 Task: Look for space in Fondi, Italy from 2nd June, 2023 to 6th June, 2023 for 1 adult in price range Rs.10000 to Rs.13000. Place can be private room with 1  bedroom having 1 bed and 1 bathroom. Property type can be house, flat, guest house, hotel. Booking option can be shelf check-in. Required host language is English.
Action: Mouse moved to (432, 102)
Screenshot: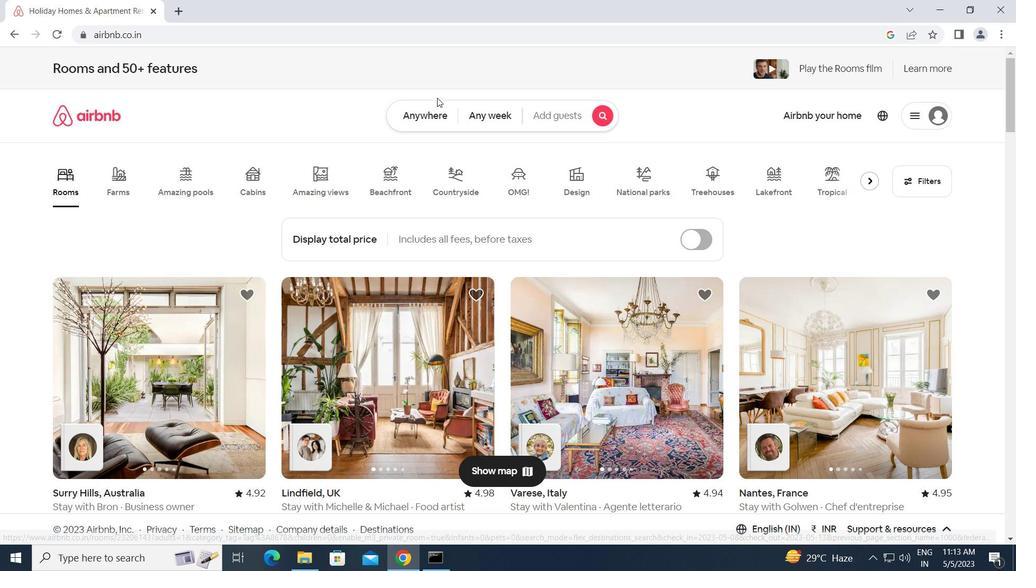 
Action: Mouse pressed left at (432, 102)
Screenshot: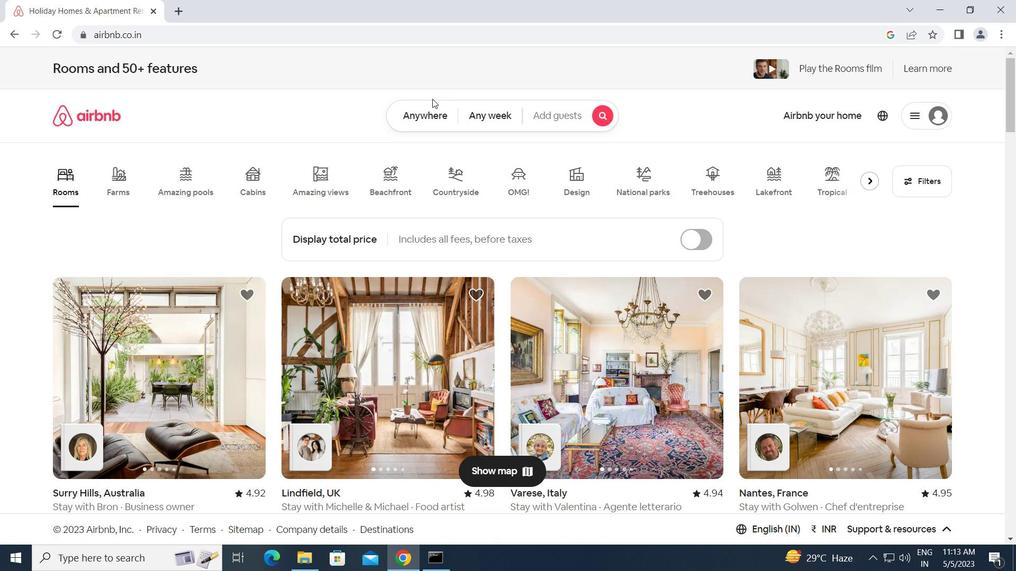 
Action: Mouse moved to (339, 158)
Screenshot: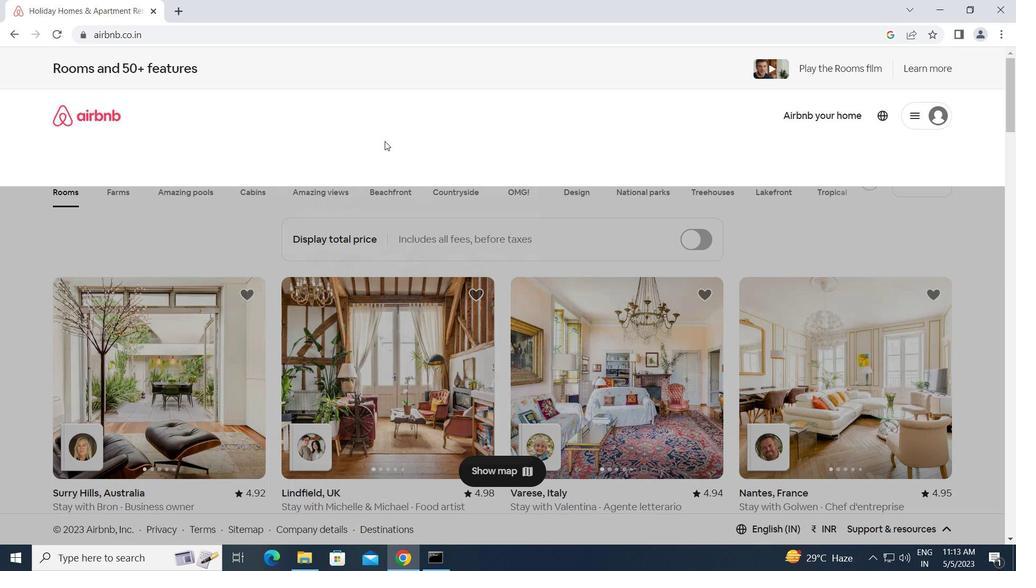 
Action: Mouse pressed left at (339, 158)
Screenshot: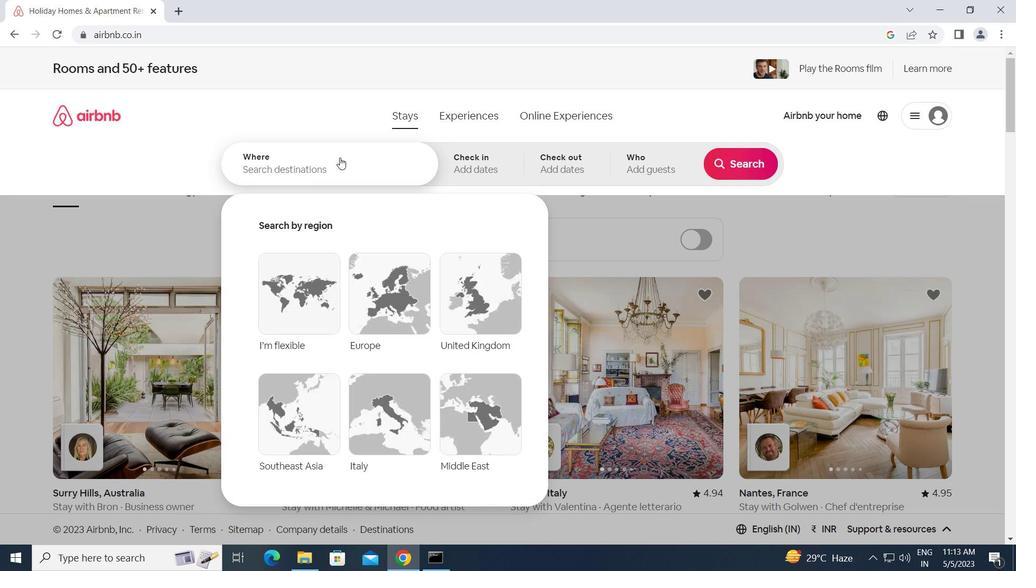 
Action: Key pressed f<Key.caps_lock>ondi,<Key.space><Key.caps_lock>i<Key.caps_lock>taly<Key.enter>
Screenshot: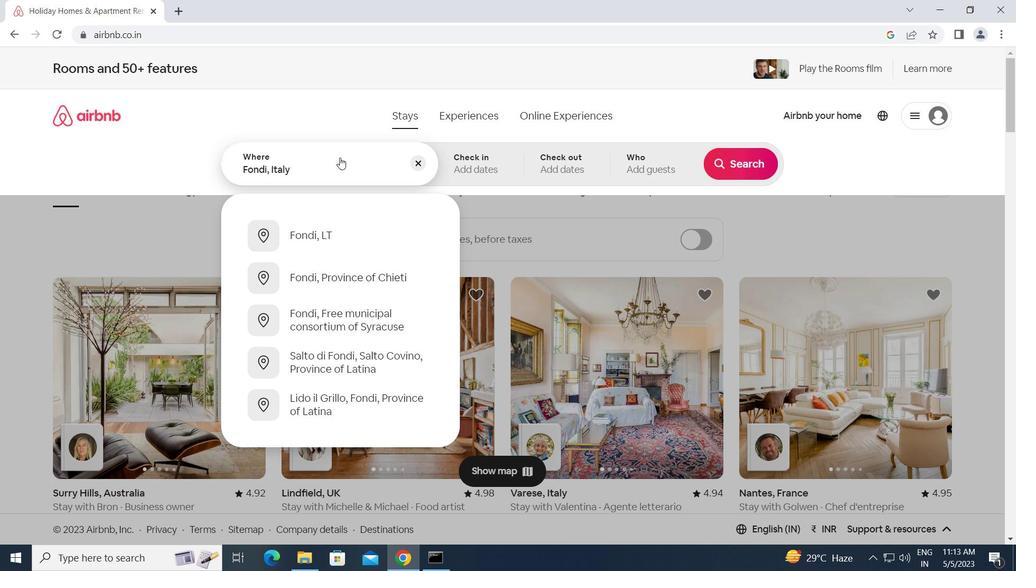 
Action: Mouse moved to (690, 326)
Screenshot: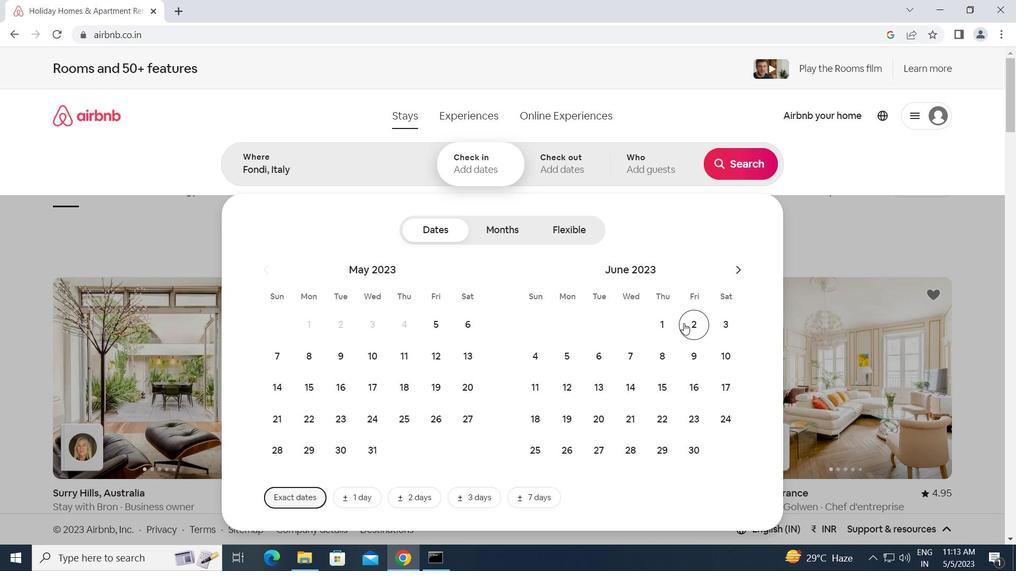 
Action: Mouse pressed left at (690, 326)
Screenshot: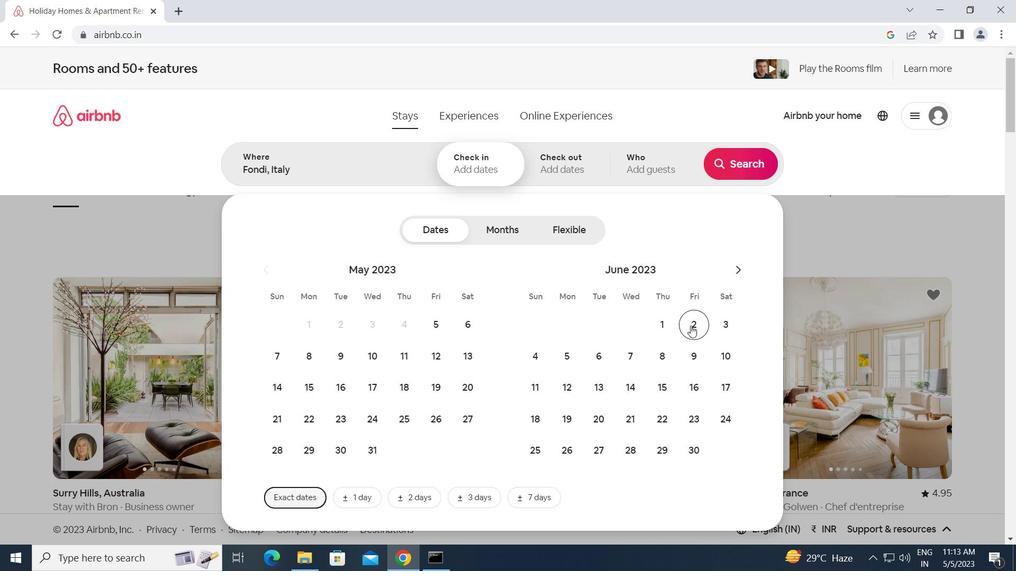 
Action: Mouse moved to (598, 358)
Screenshot: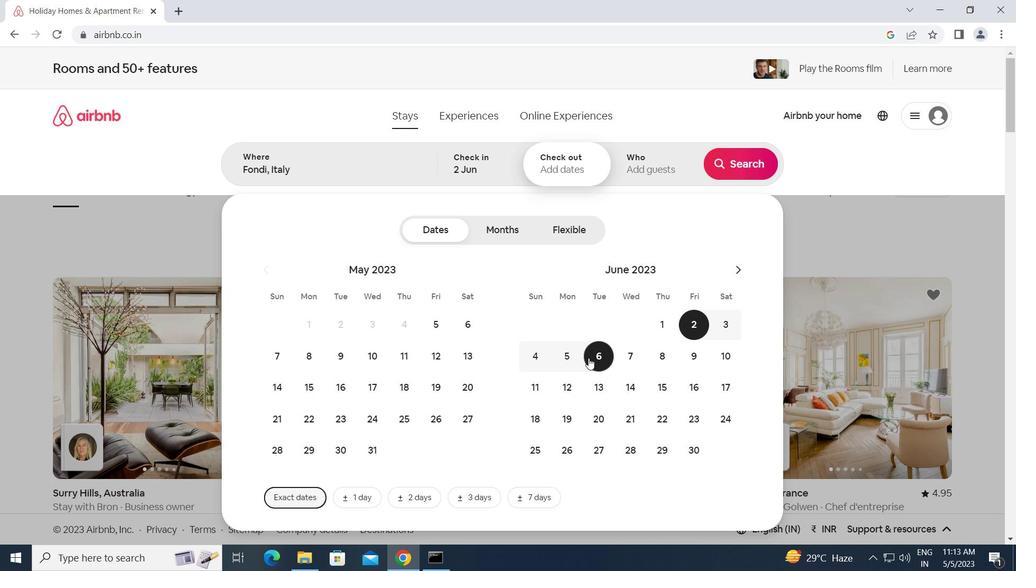 
Action: Mouse pressed left at (598, 358)
Screenshot: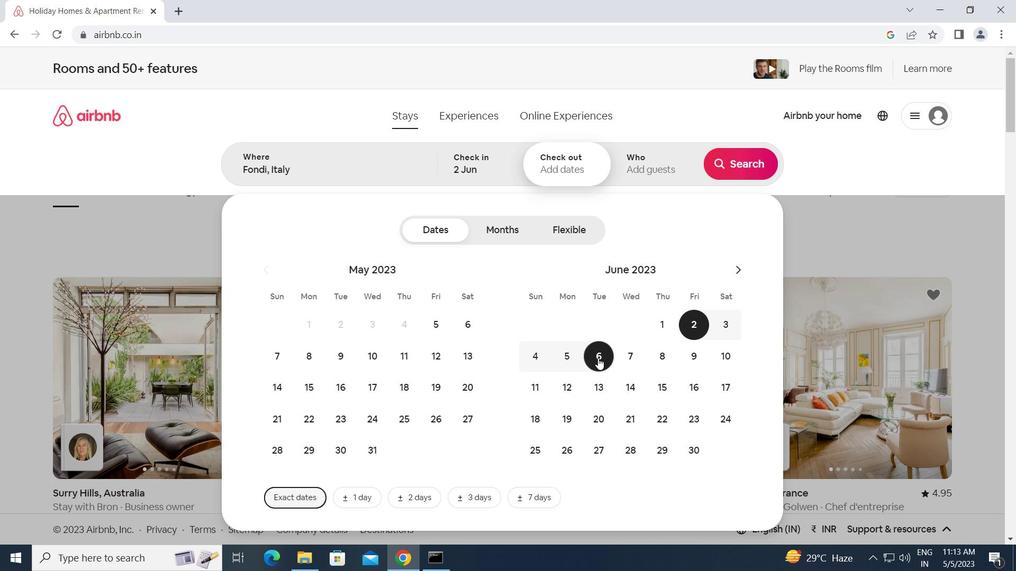 
Action: Mouse moved to (658, 162)
Screenshot: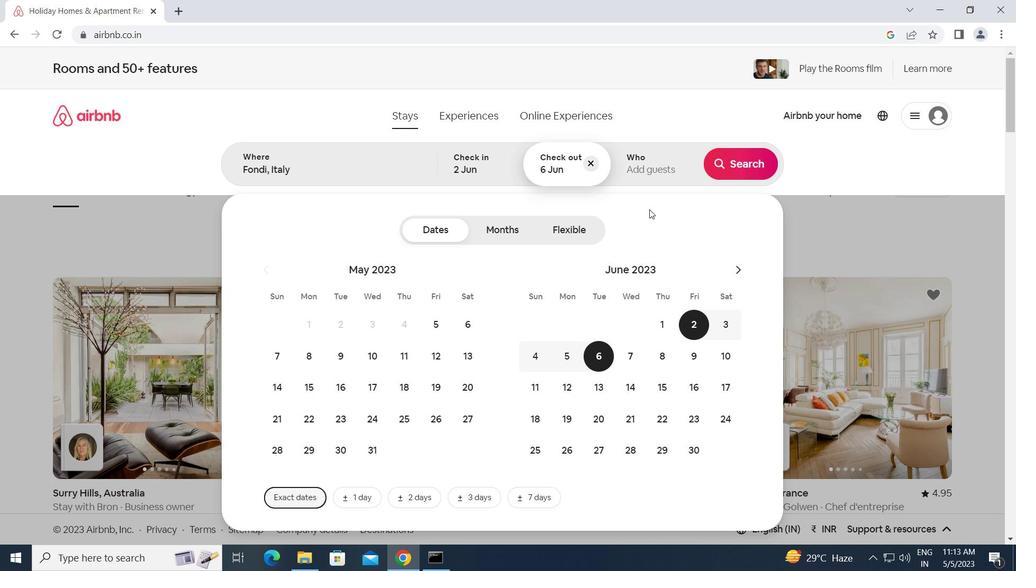 
Action: Mouse pressed left at (658, 162)
Screenshot: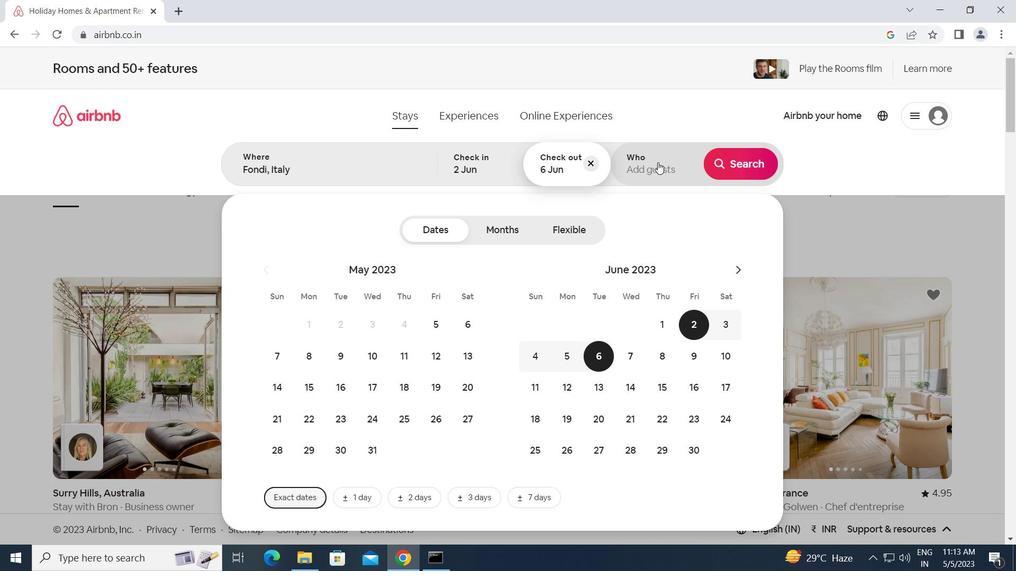 
Action: Mouse moved to (748, 237)
Screenshot: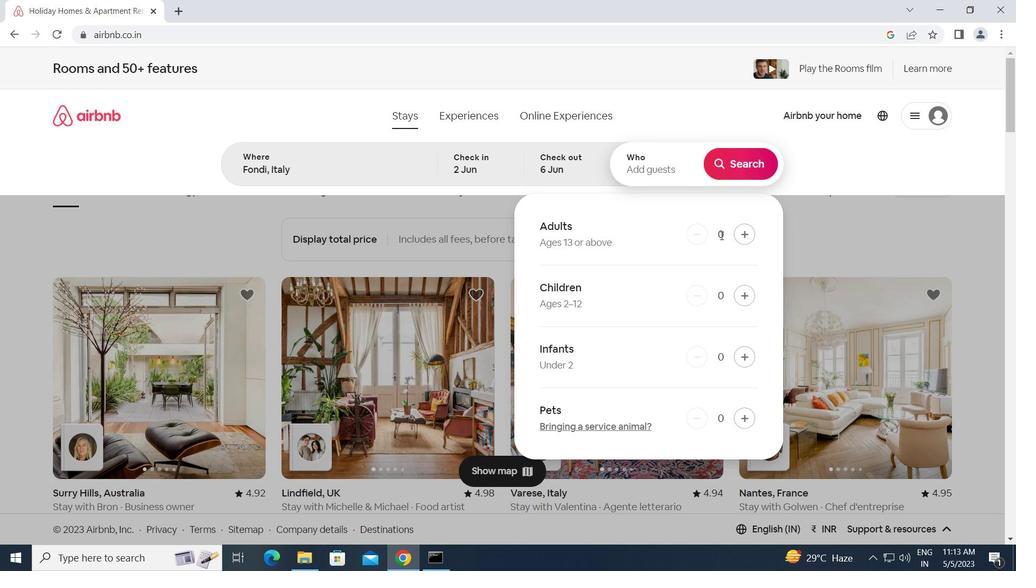 
Action: Mouse pressed left at (748, 237)
Screenshot: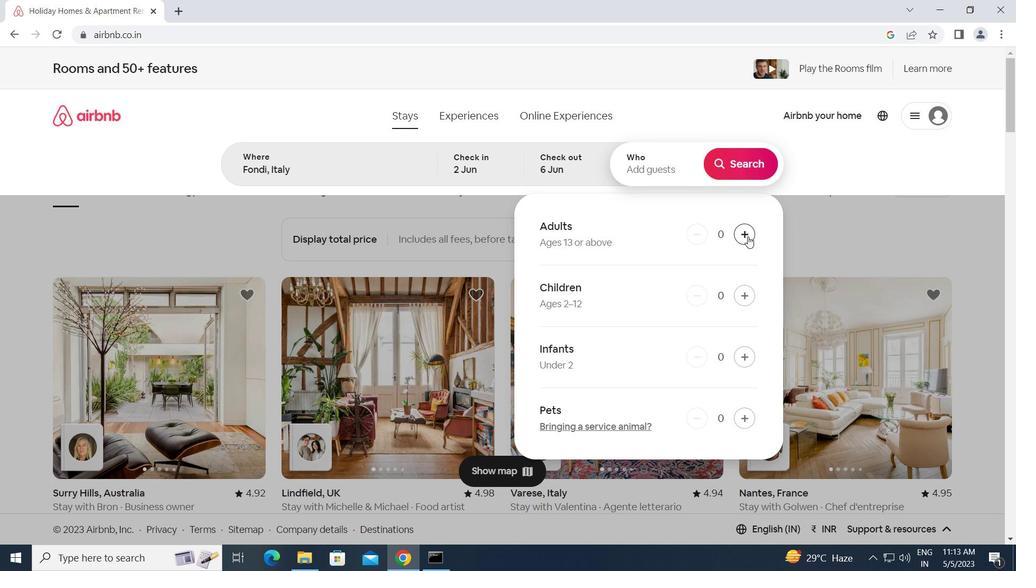 
Action: Mouse moved to (741, 167)
Screenshot: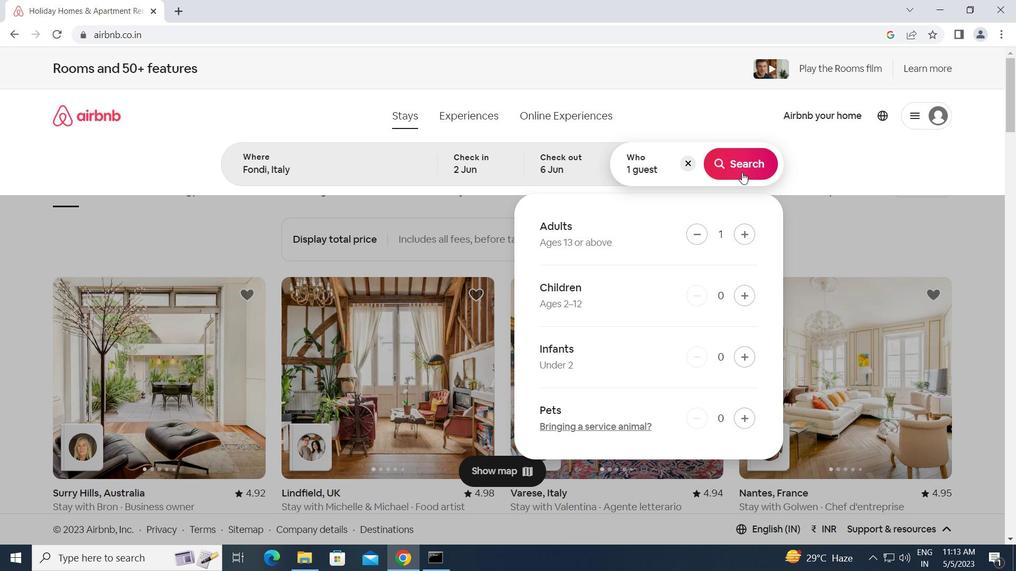
Action: Mouse pressed left at (741, 167)
Screenshot: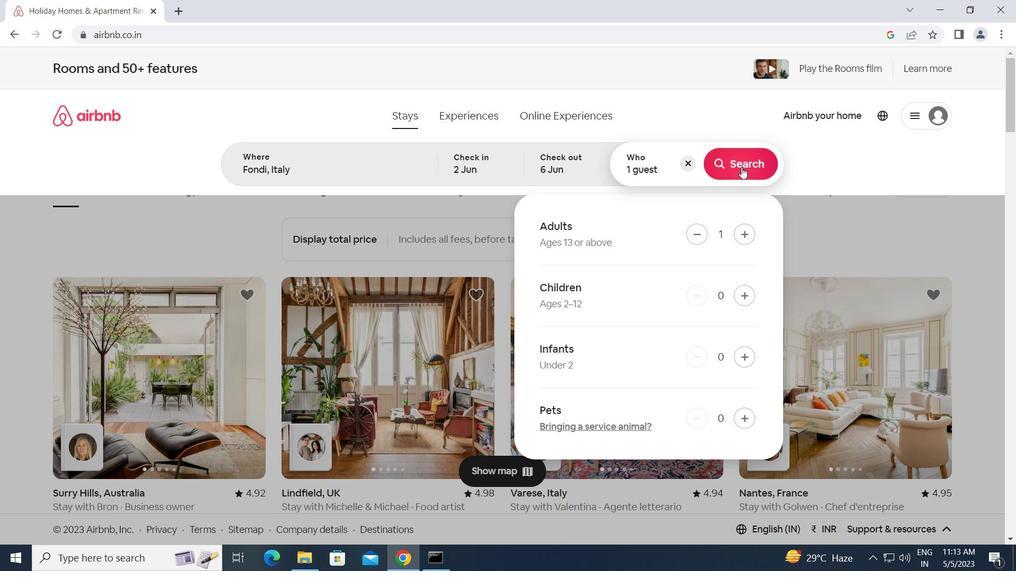 
Action: Mouse moved to (947, 128)
Screenshot: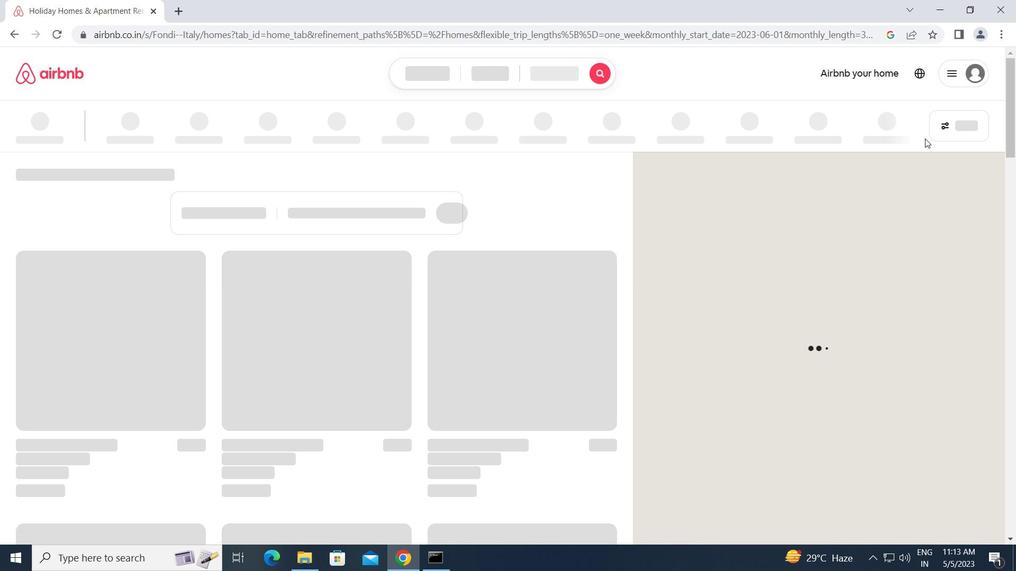 
Action: Mouse pressed left at (947, 128)
Screenshot: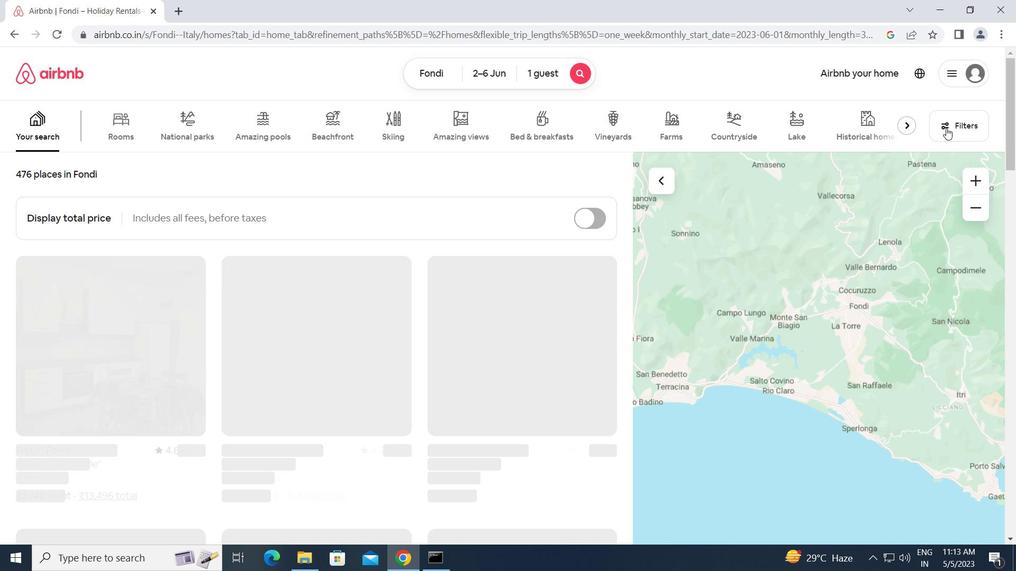 
Action: Mouse moved to (331, 449)
Screenshot: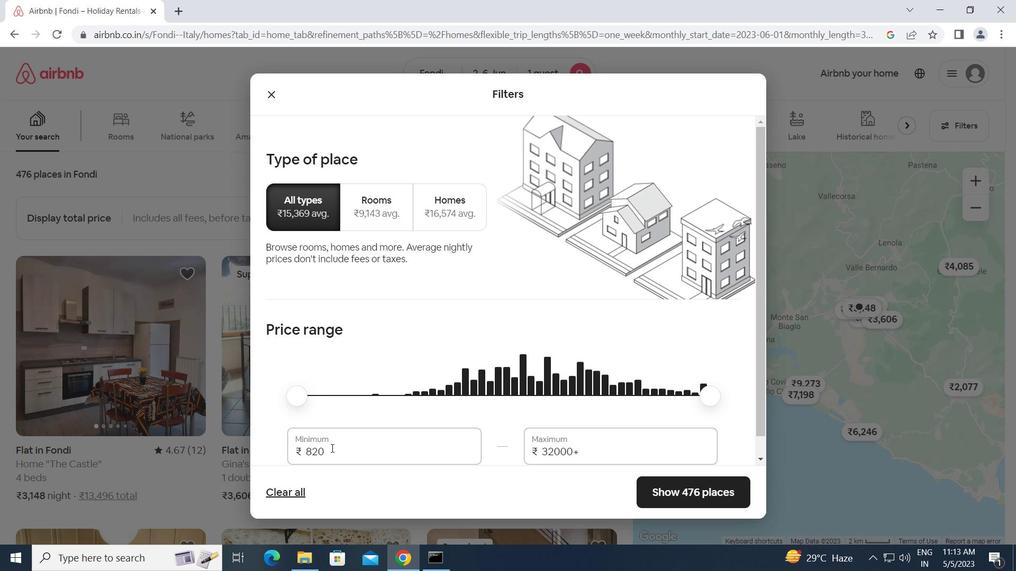 
Action: Mouse pressed left at (331, 449)
Screenshot: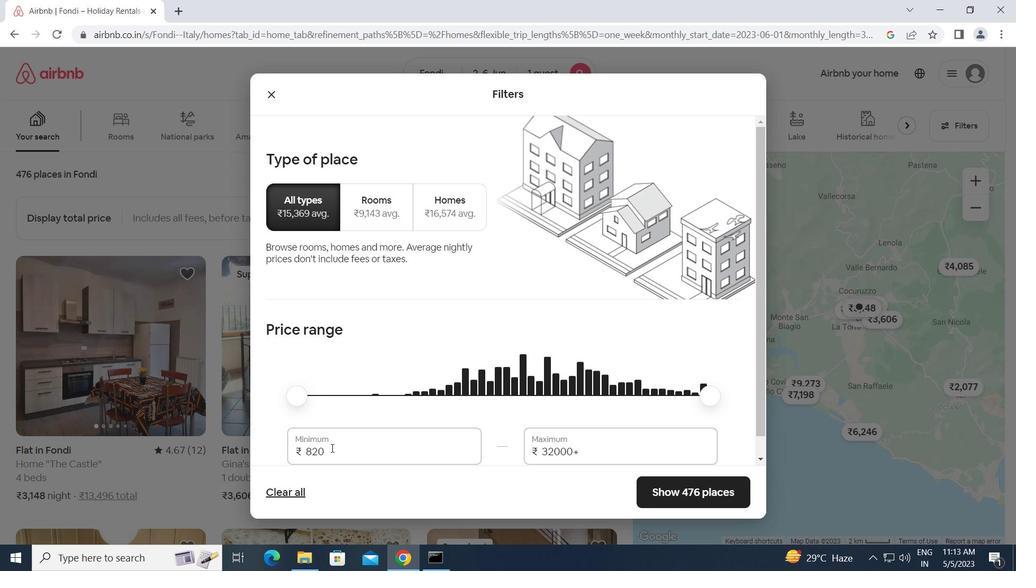 
Action: Mouse moved to (284, 449)
Screenshot: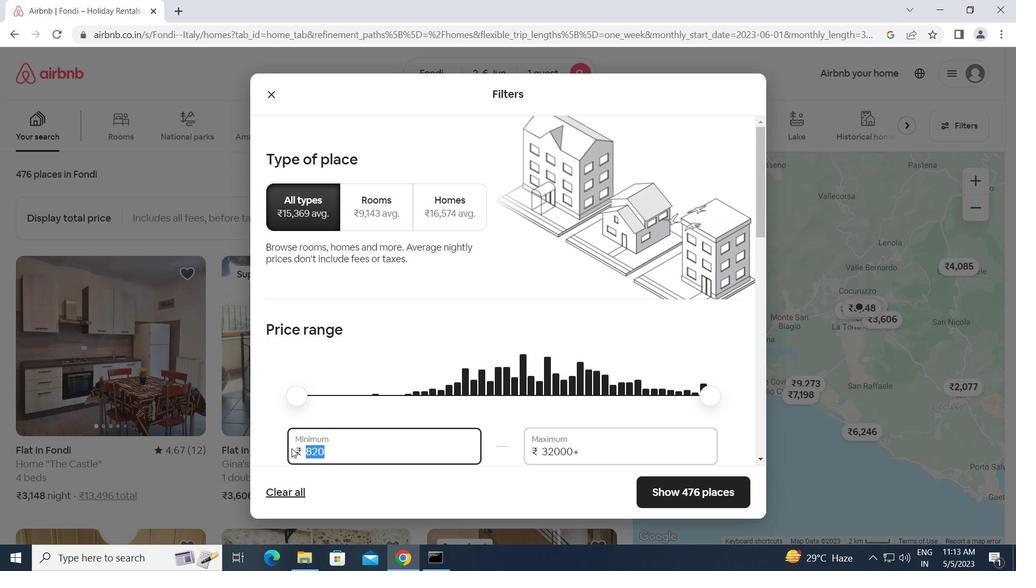 
Action: Key pressed 10000<Key.tab>13000
Screenshot: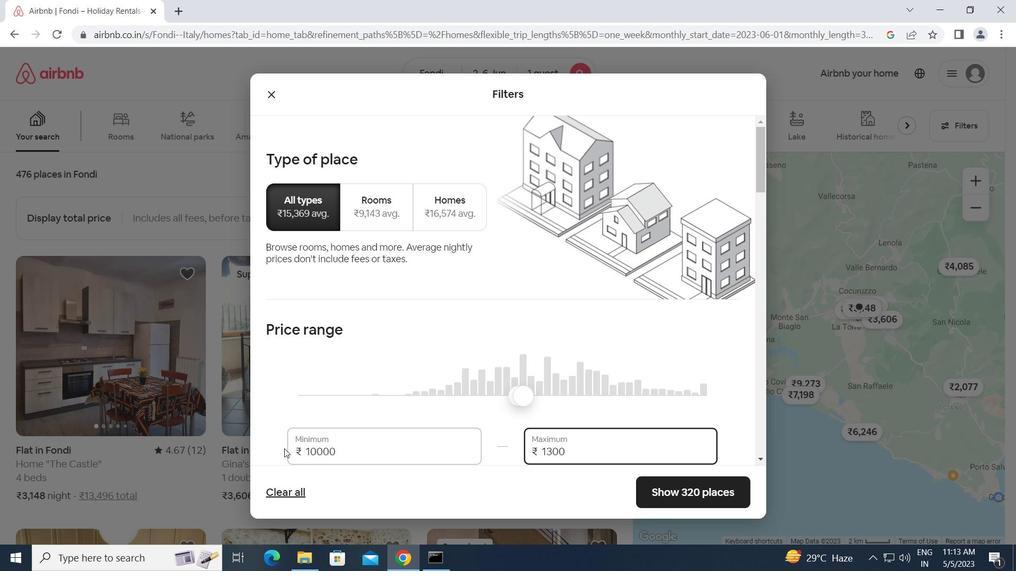 
Action: Mouse moved to (305, 441)
Screenshot: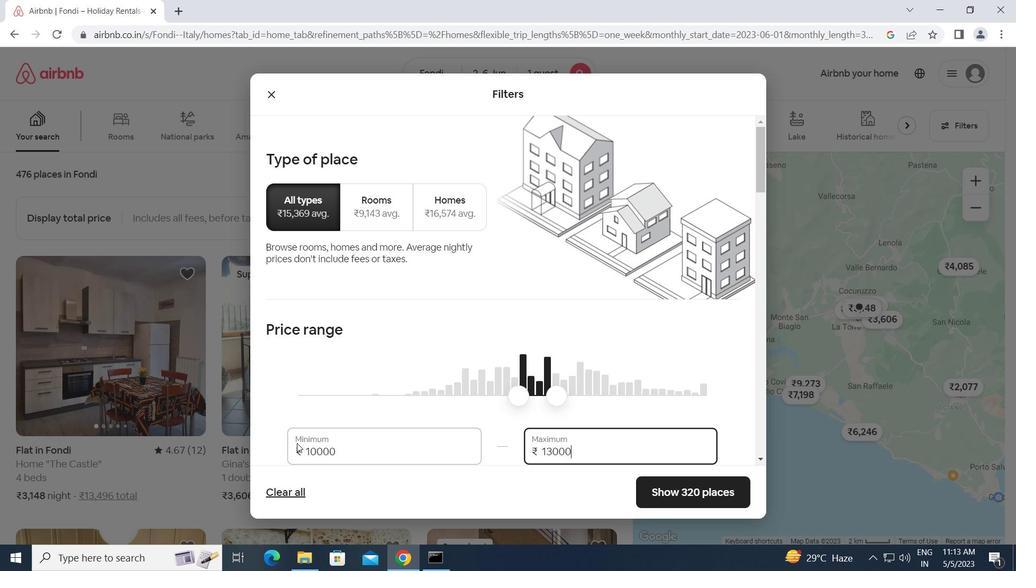 
Action: Mouse scrolled (305, 440) with delta (0, 0)
Screenshot: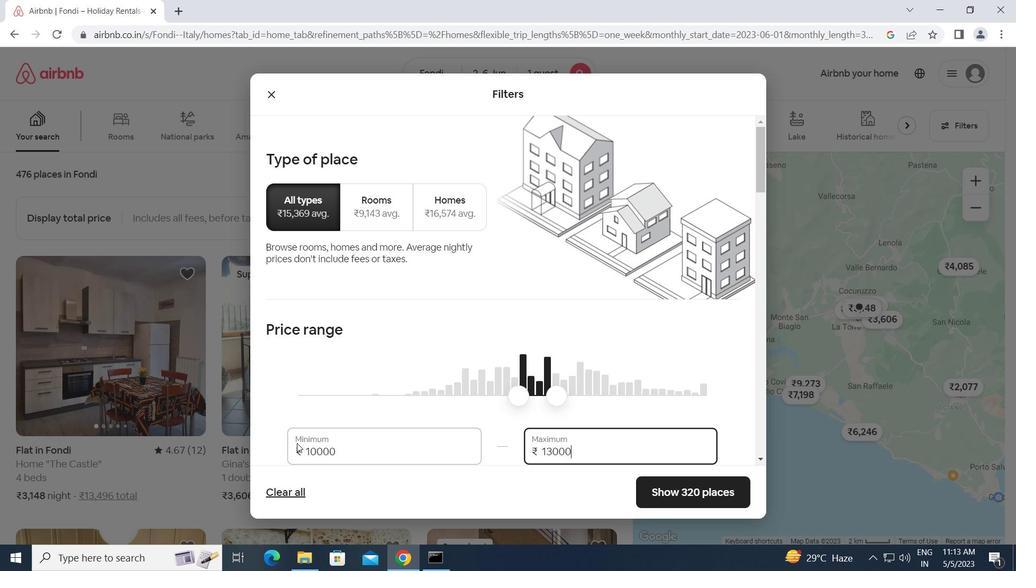 
Action: Mouse moved to (307, 440)
Screenshot: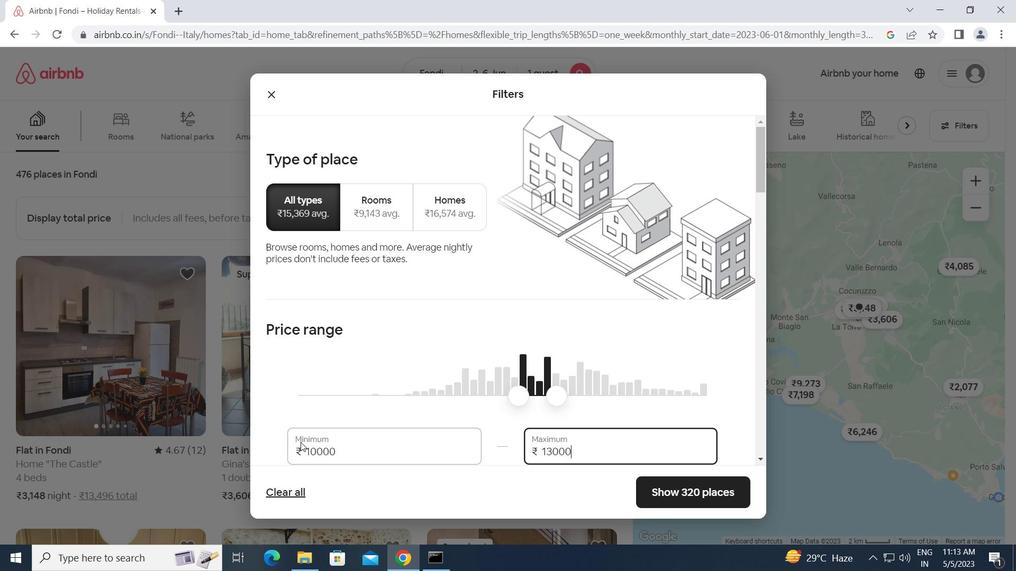
Action: Mouse scrolled (307, 440) with delta (0, 0)
Screenshot: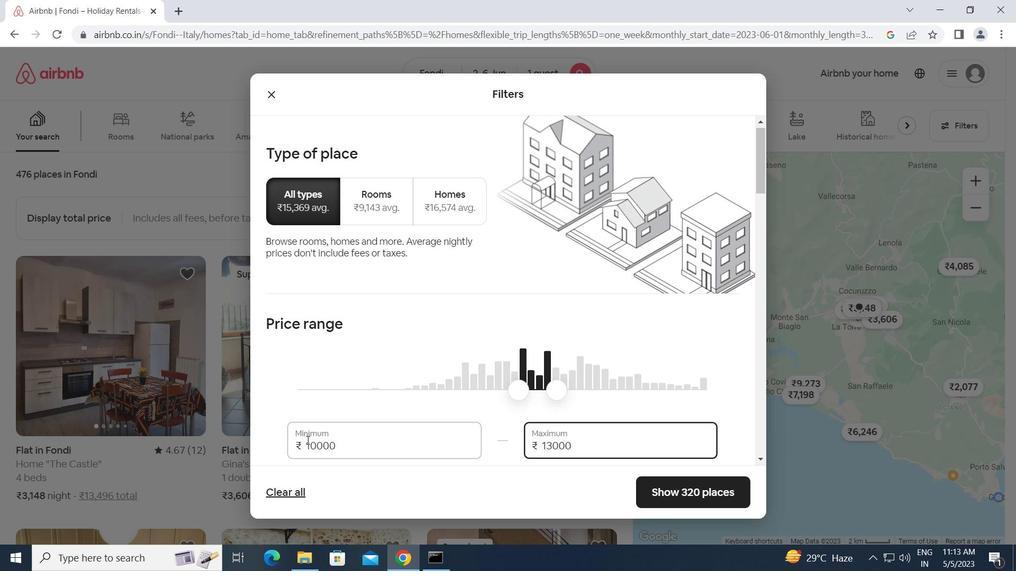 
Action: Mouse scrolled (307, 440) with delta (0, 0)
Screenshot: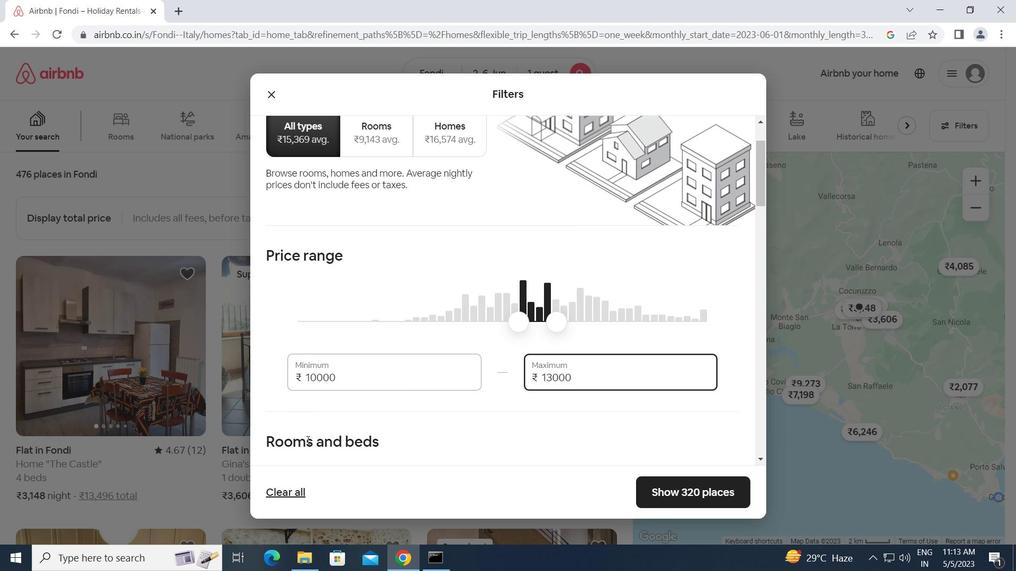 
Action: Mouse moved to (311, 437)
Screenshot: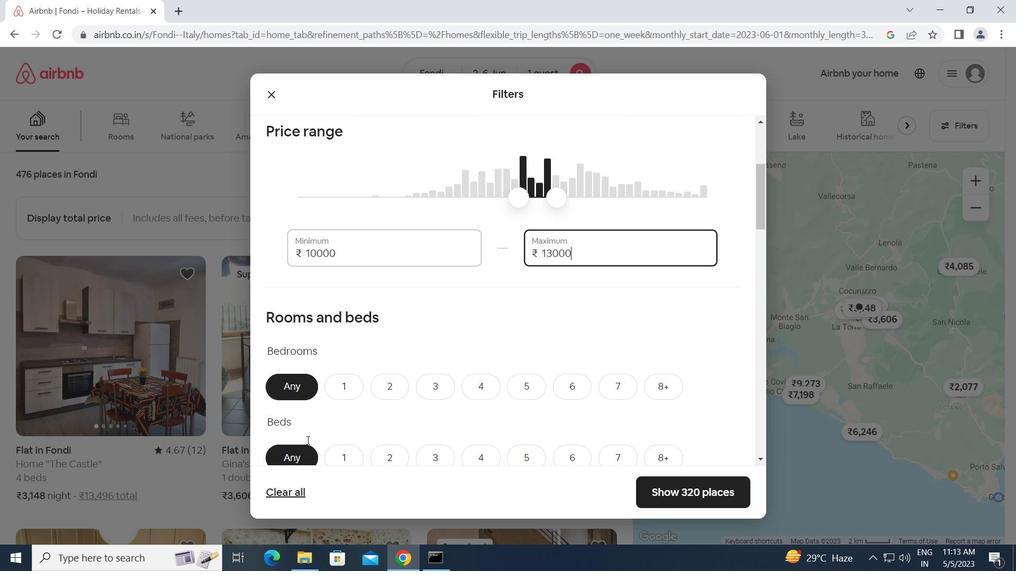 
Action: Mouse scrolled (311, 437) with delta (0, 0)
Screenshot: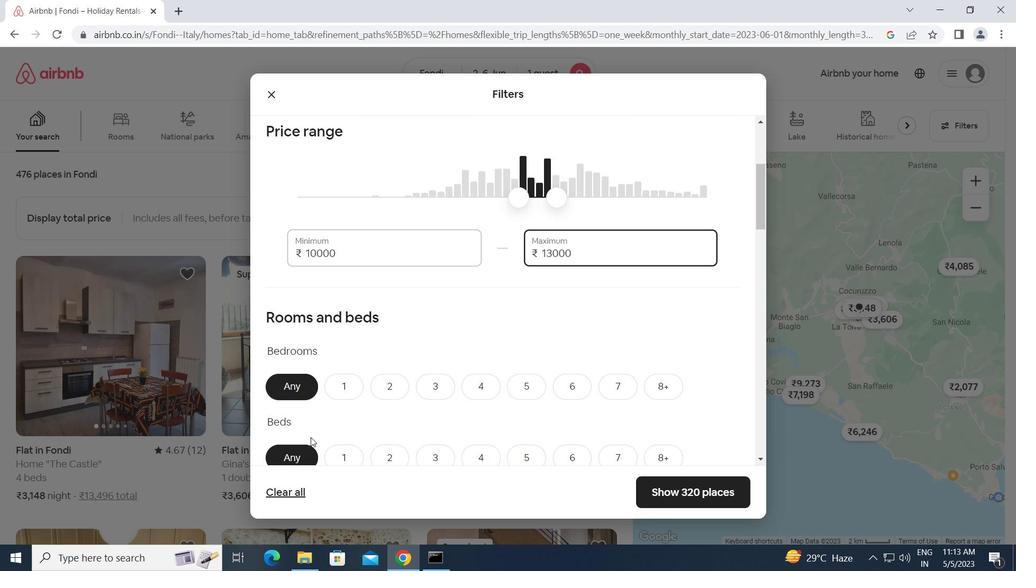 
Action: Mouse moved to (353, 324)
Screenshot: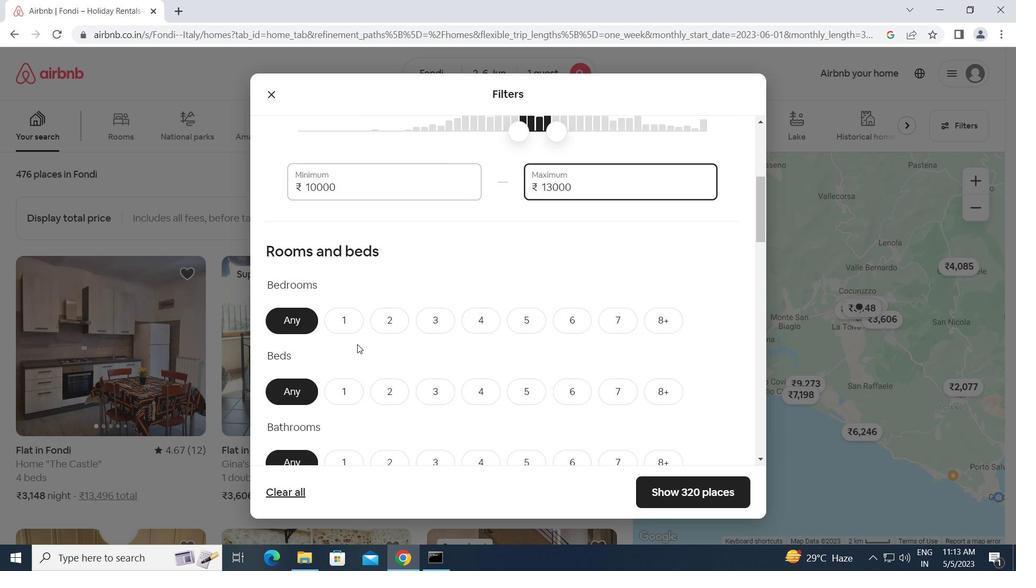 
Action: Mouse pressed left at (353, 324)
Screenshot: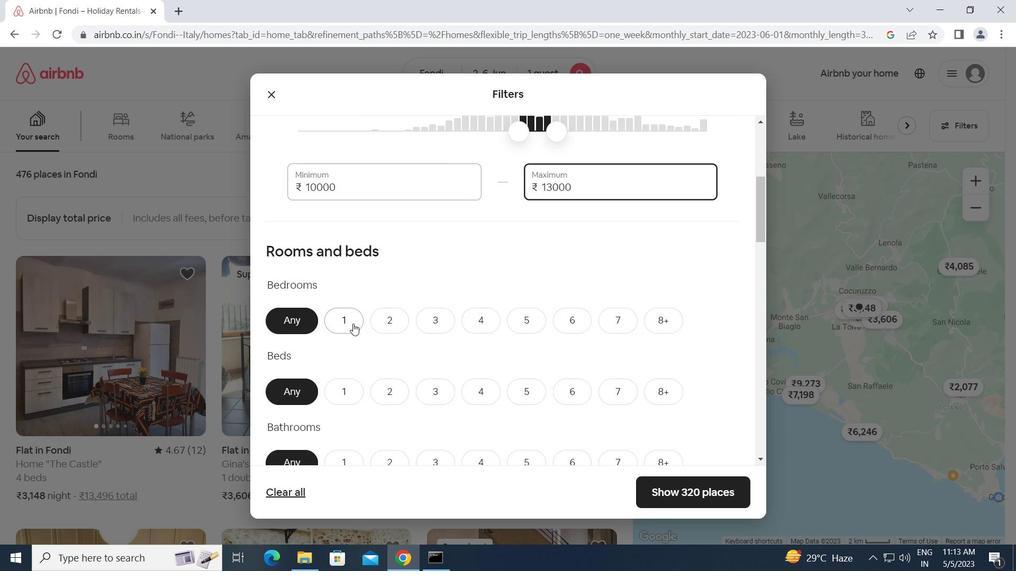 
Action: Mouse moved to (345, 393)
Screenshot: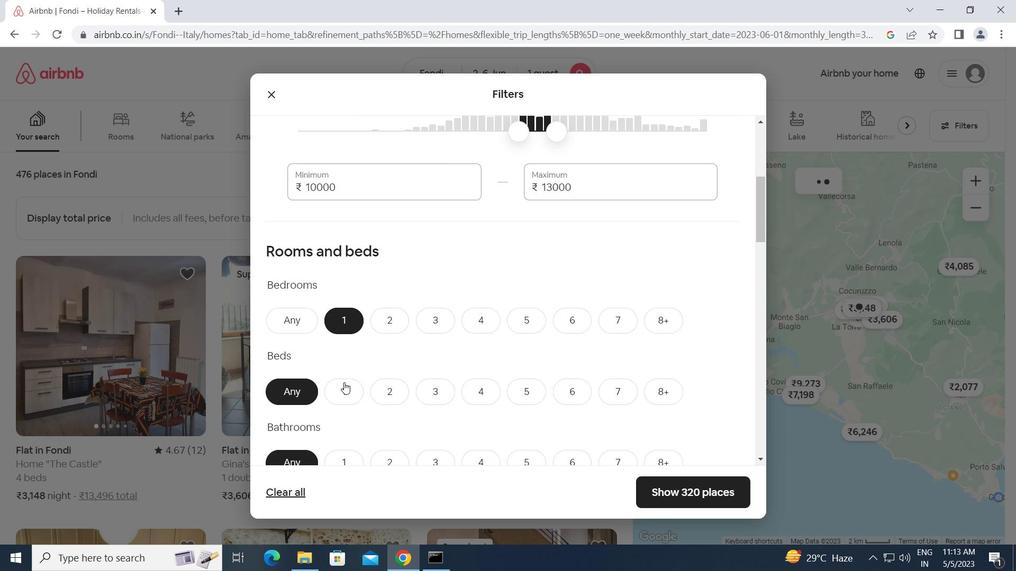 
Action: Mouse pressed left at (345, 393)
Screenshot: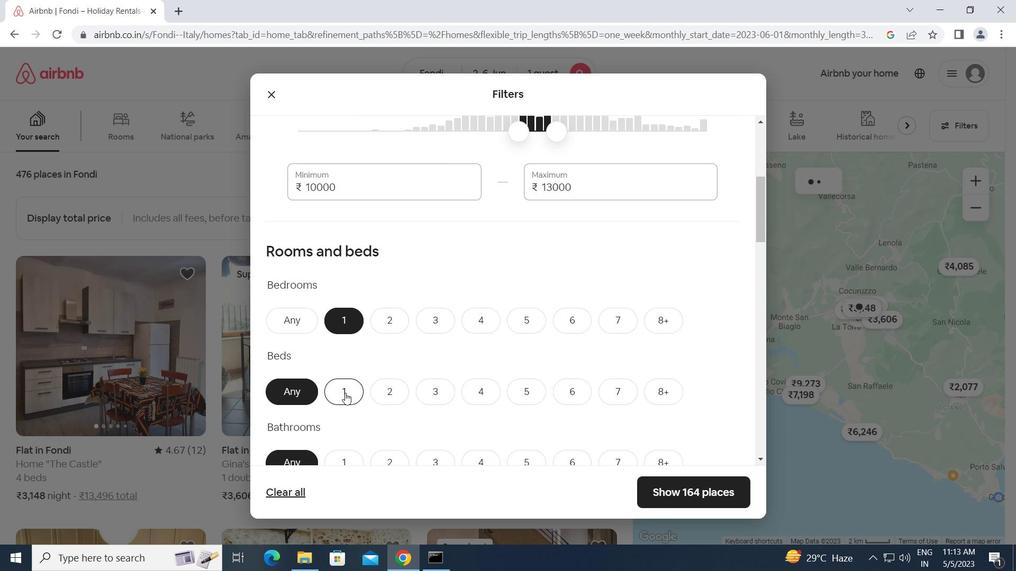 
Action: Mouse moved to (345, 427)
Screenshot: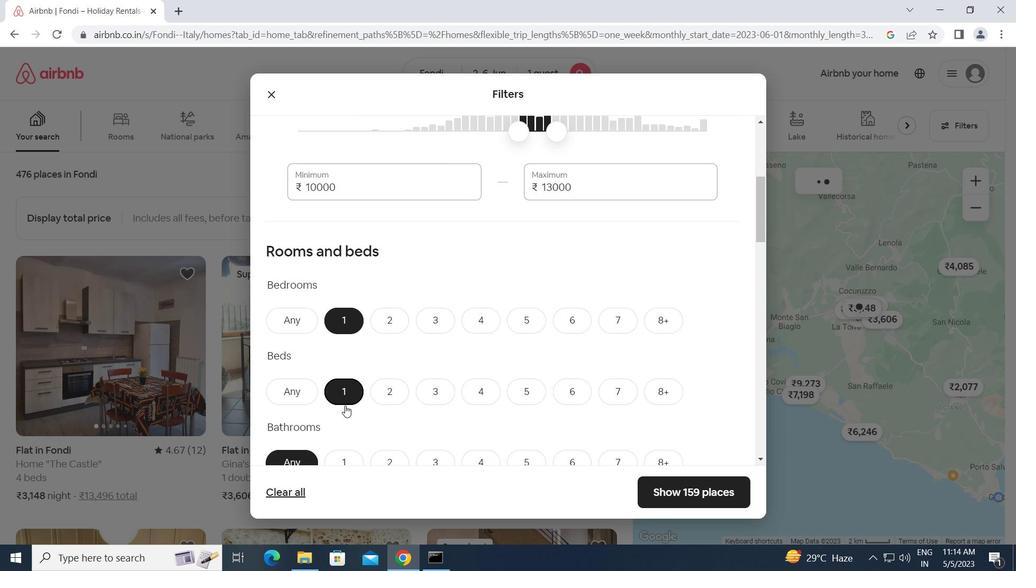 
Action: Mouse scrolled (345, 427) with delta (0, 0)
Screenshot: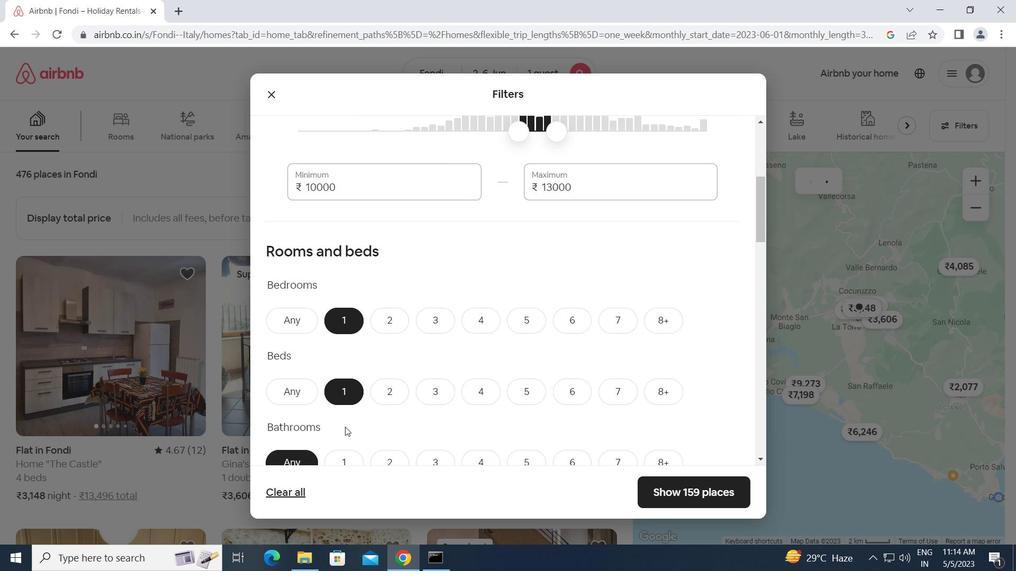
Action: Mouse moved to (344, 389)
Screenshot: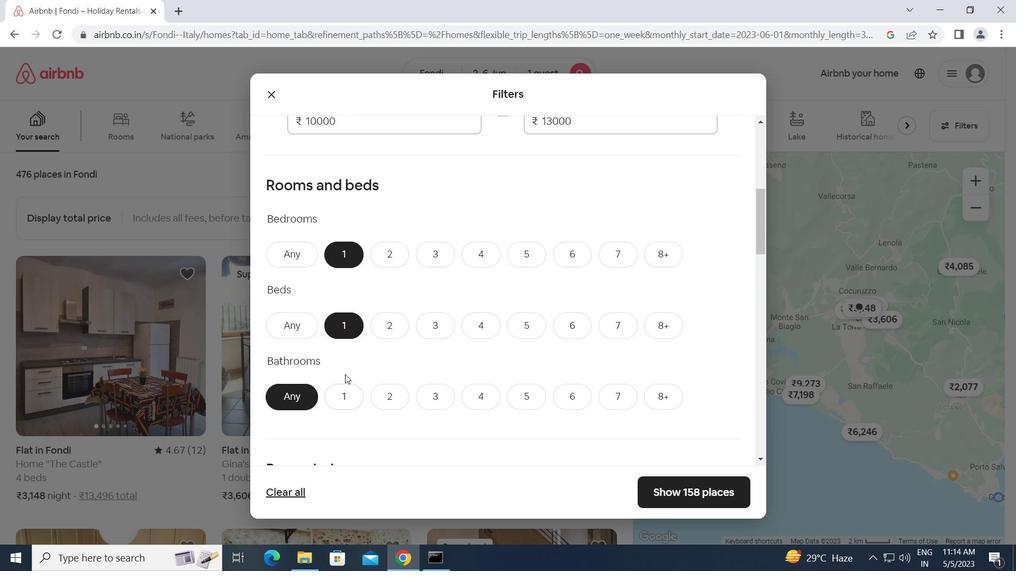 
Action: Mouse pressed left at (344, 389)
Screenshot: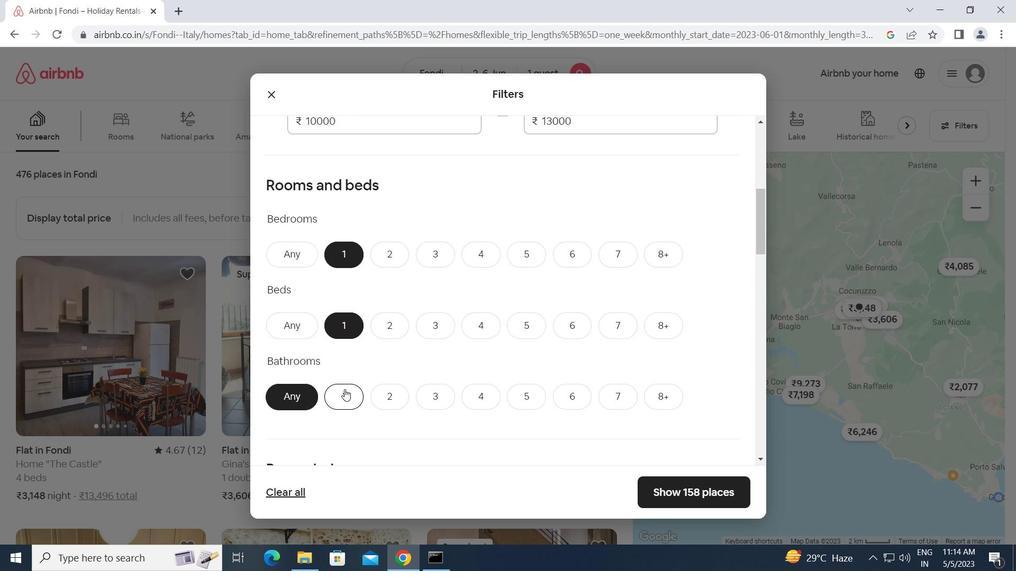 
Action: Mouse moved to (346, 393)
Screenshot: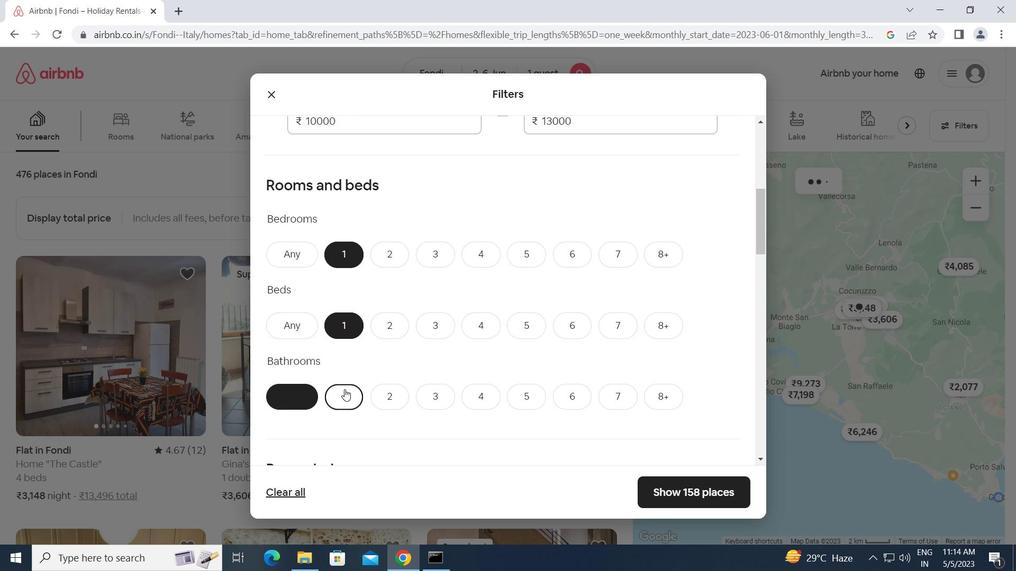 
Action: Mouse scrolled (346, 392) with delta (0, 0)
Screenshot: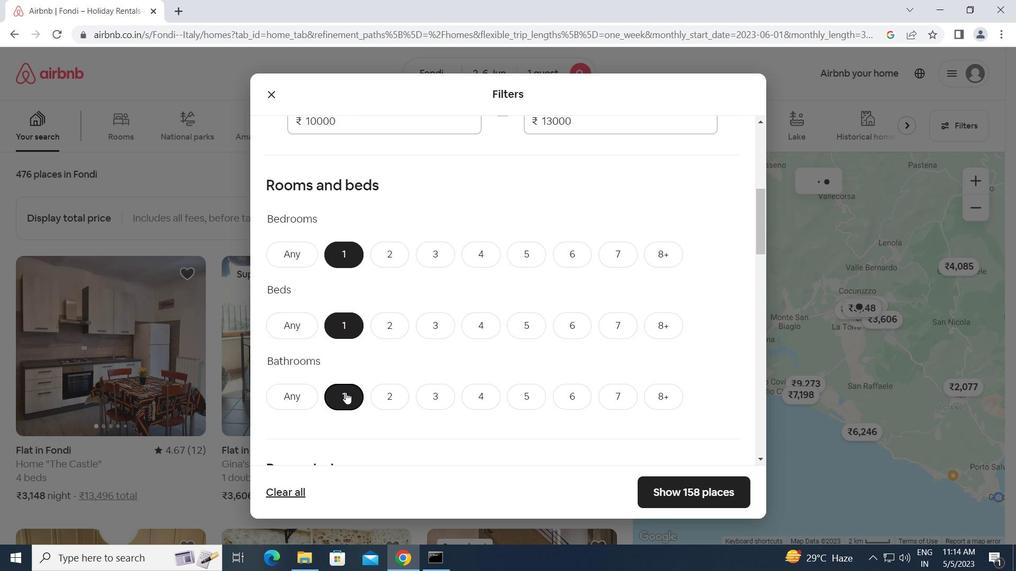 
Action: Mouse scrolled (346, 392) with delta (0, 0)
Screenshot: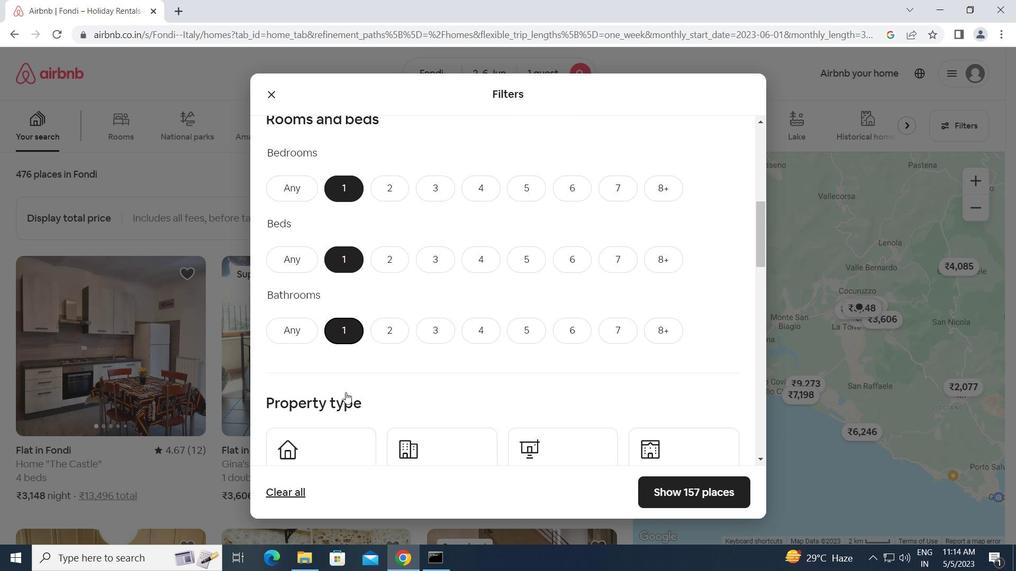 
Action: Mouse scrolled (346, 392) with delta (0, 0)
Screenshot: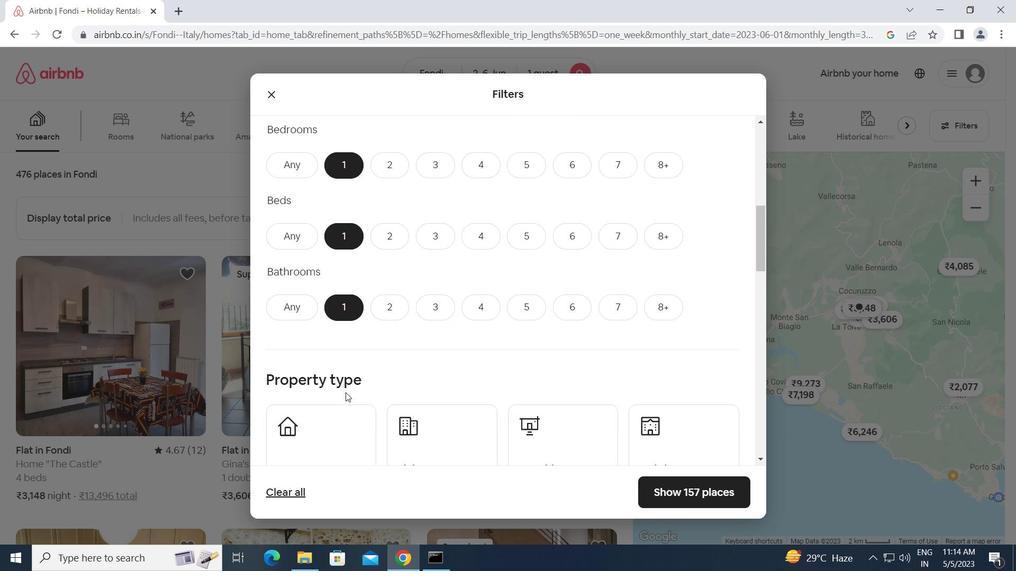 
Action: Mouse moved to (337, 358)
Screenshot: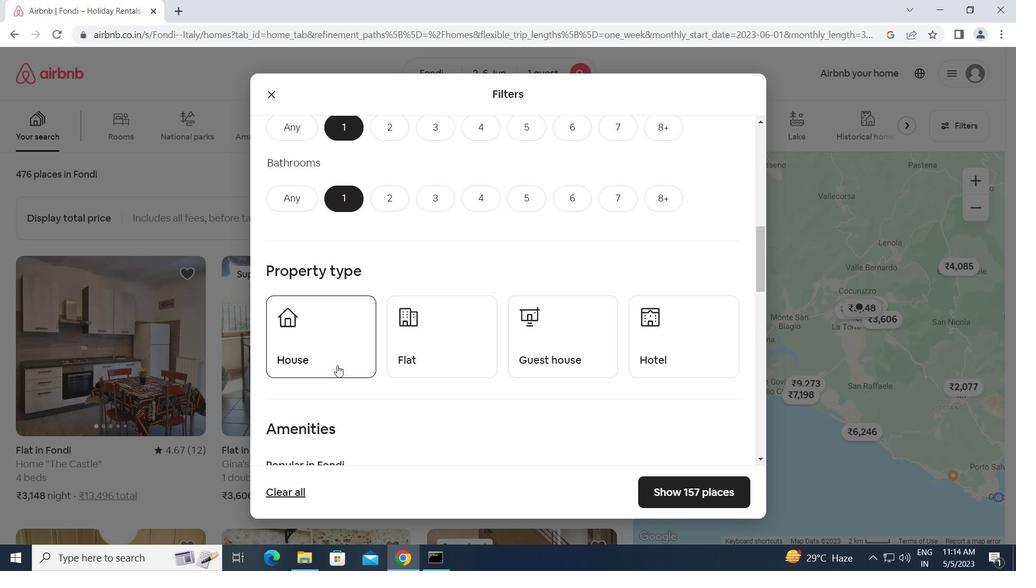 
Action: Mouse pressed left at (337, 358)
Screenshot: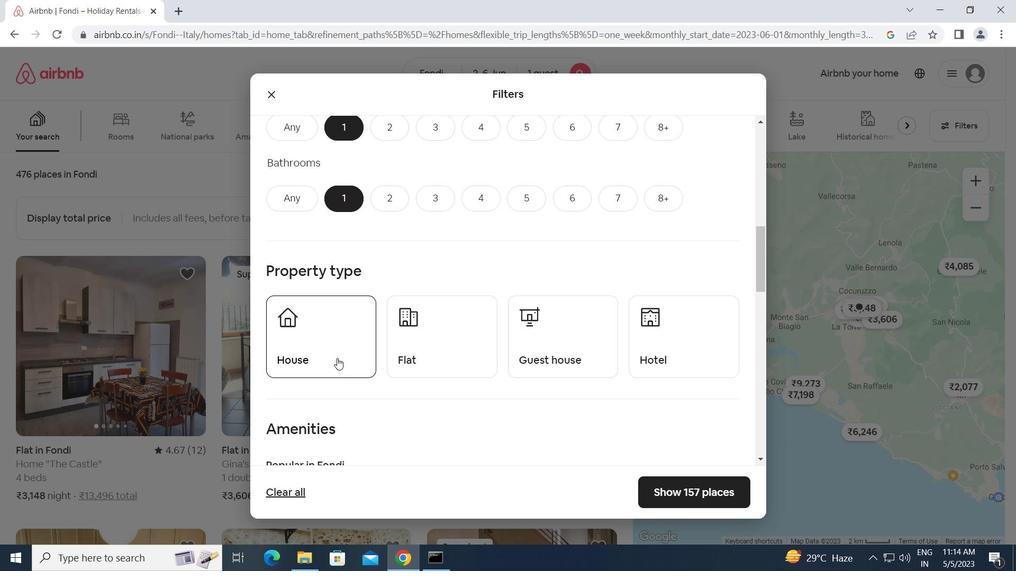 
Action: Mouse moved to (433, 355)
Screenshot: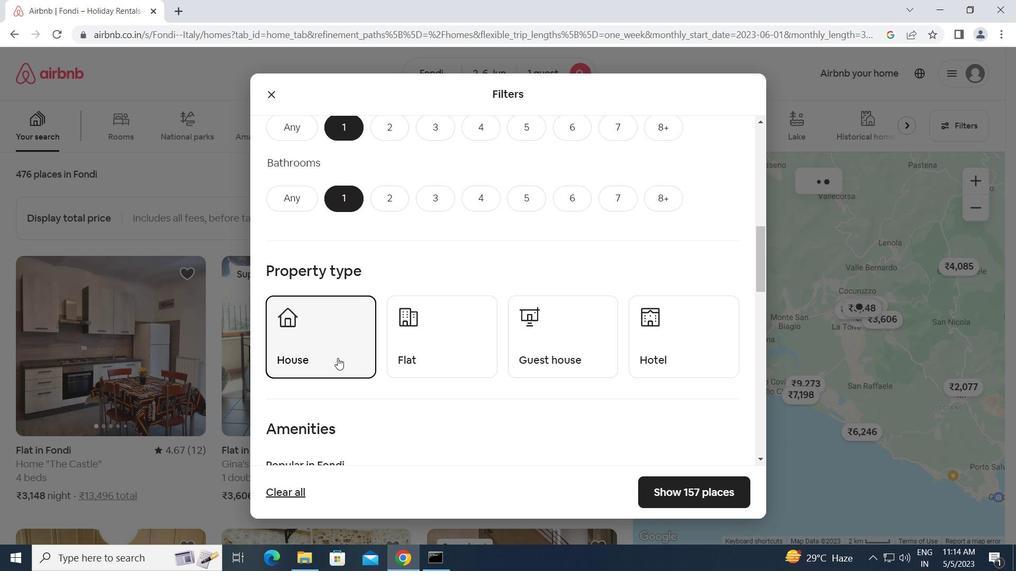 
Action: Mouse pressed left at (433, 355)
Screenshot: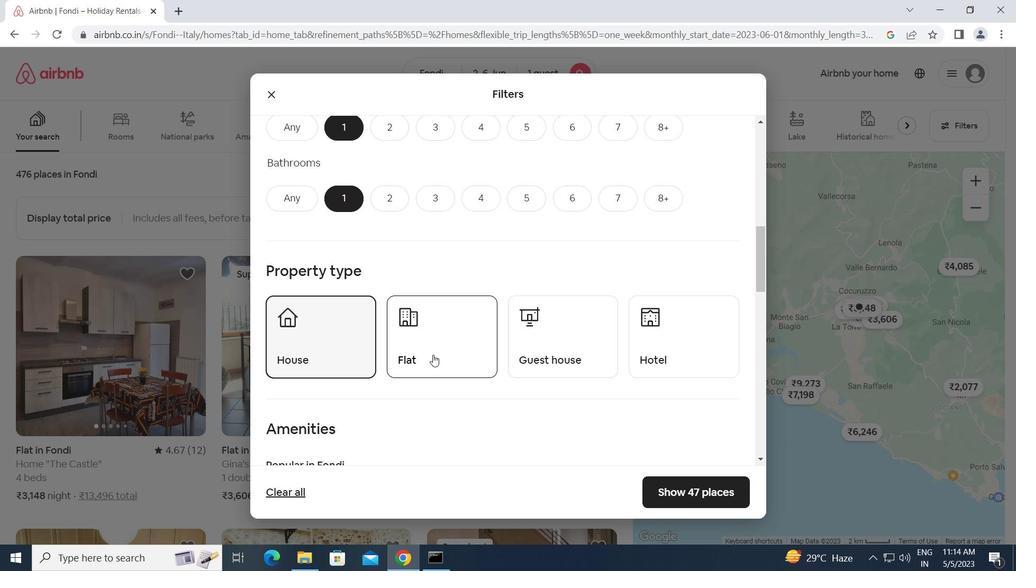 
Action: Mouse moved to (545, 354)
Screenshot: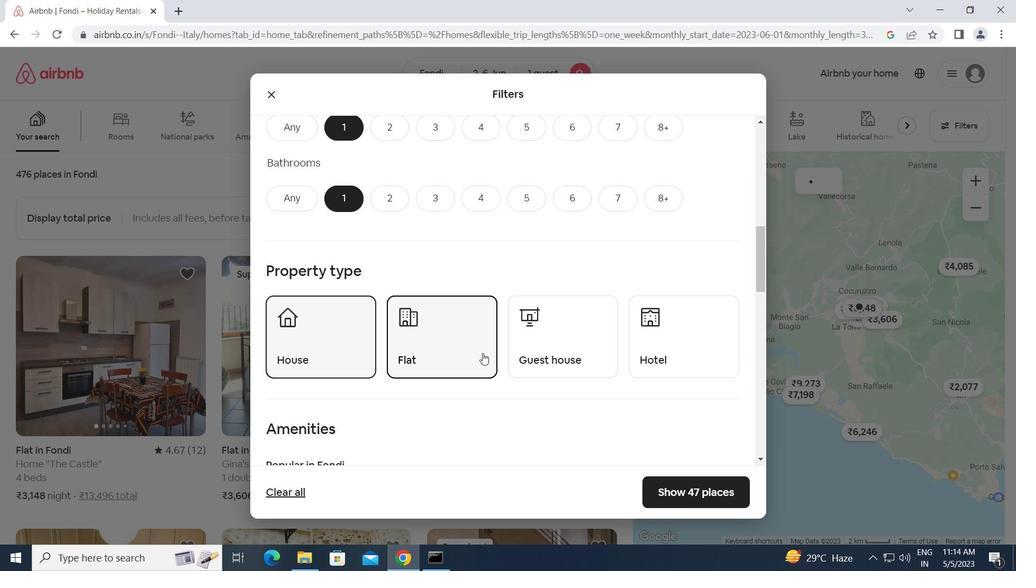 
Action: Mouse pressed left at (545, 354)
Screenshot: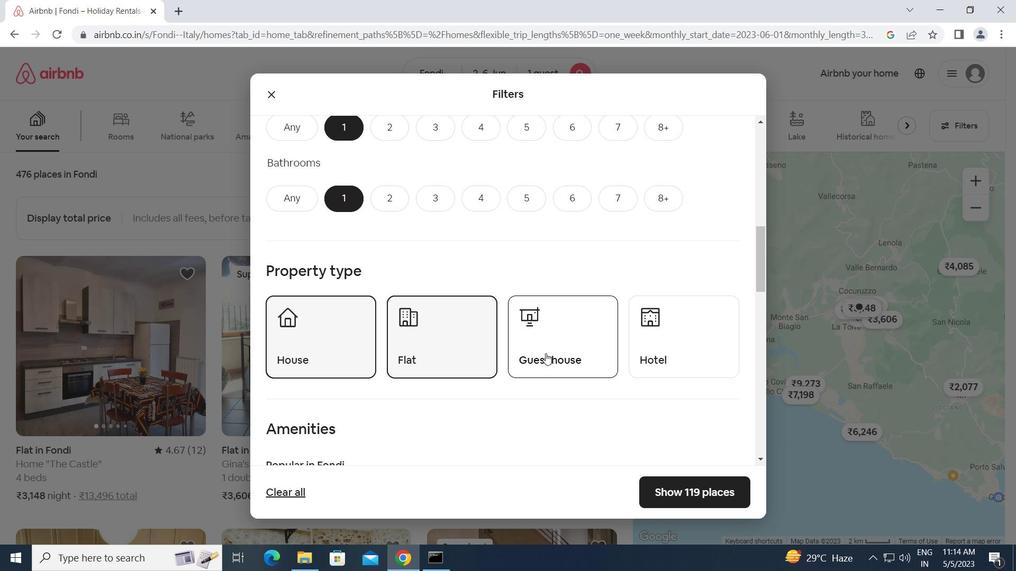
Action: Mouse moved to (658, 351)
Screenshot: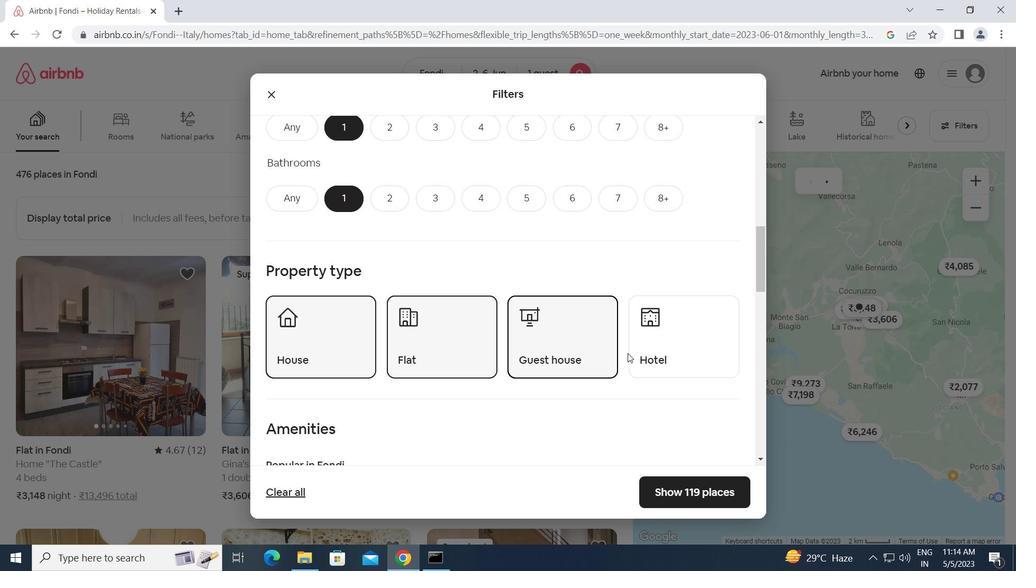 
Action: Mouse pressed left at (658, 351)
Screenshot: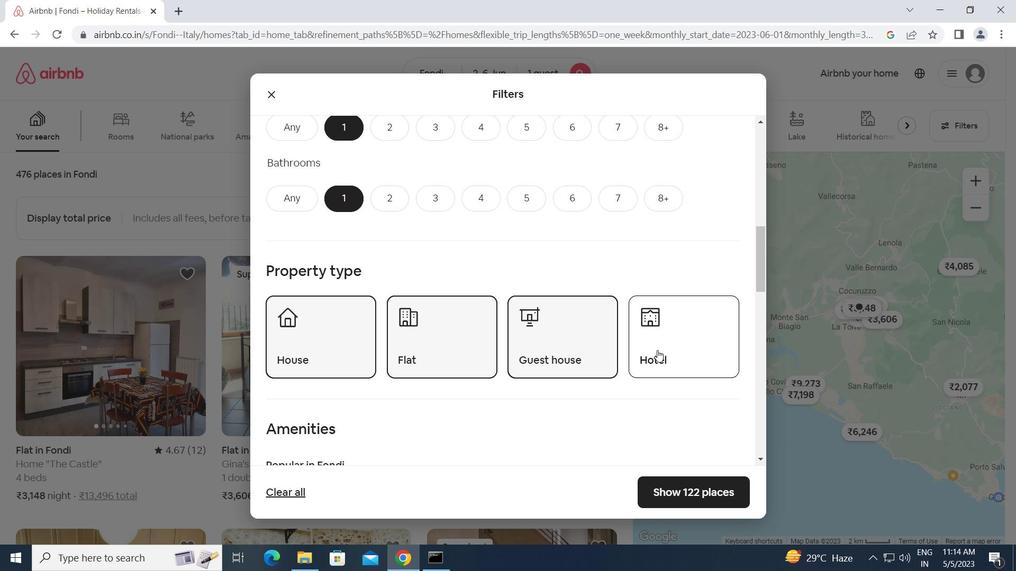 
Action: Mouse moved to (658, 350)
Screenshot: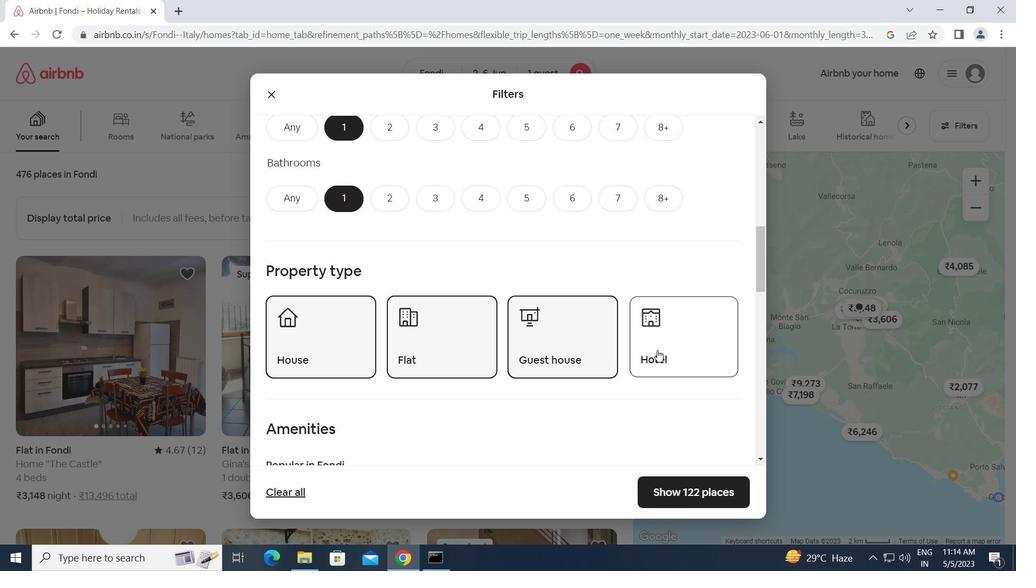 
Action: Mouse scrolled (658, 349) with delta (0, 0)
Screenshot: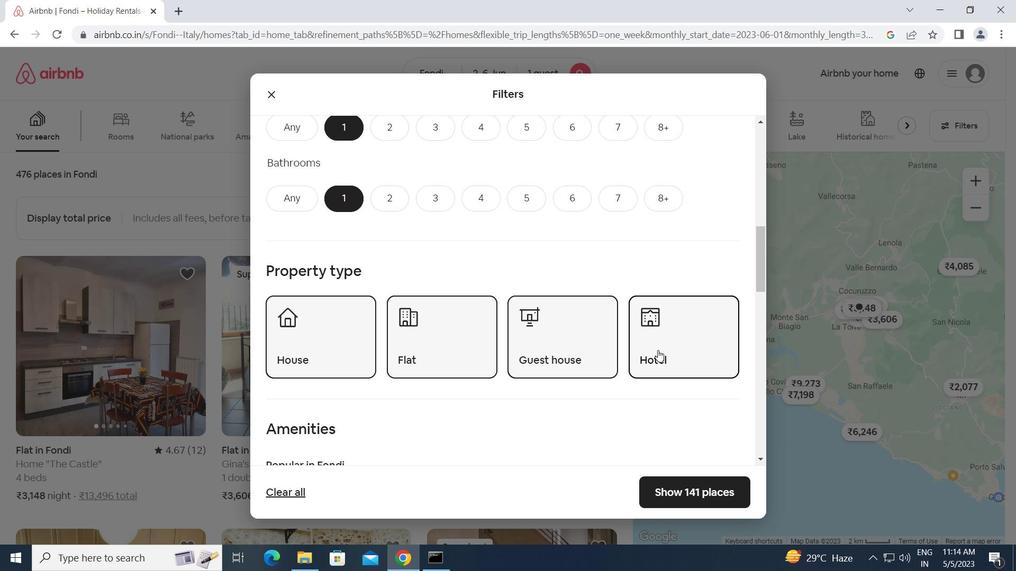 
Action: Mouse scrolled (658, 349) with delta (0, 0)
Screenshot: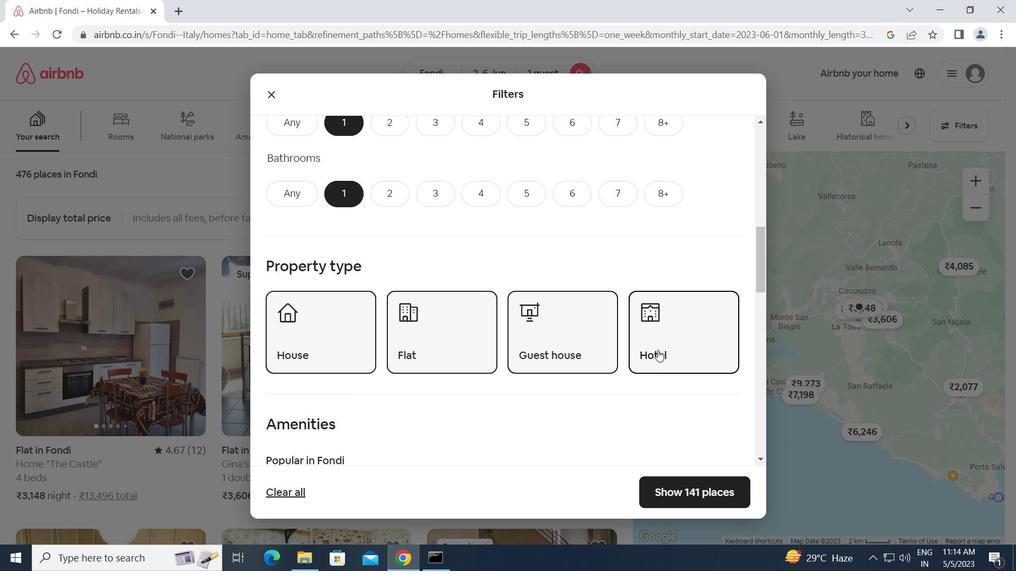 
Action: Mouse scrolled (658, 349) with delta (0, 0)
Screenshot: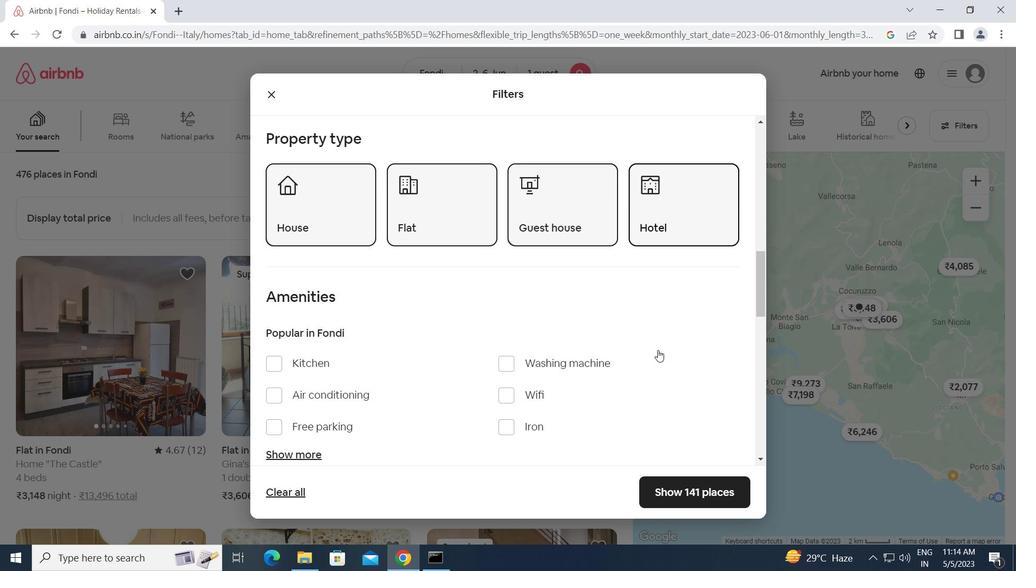 
Action: Mouse scrolled (658, 349) with delta (0, 0)
Screenshot: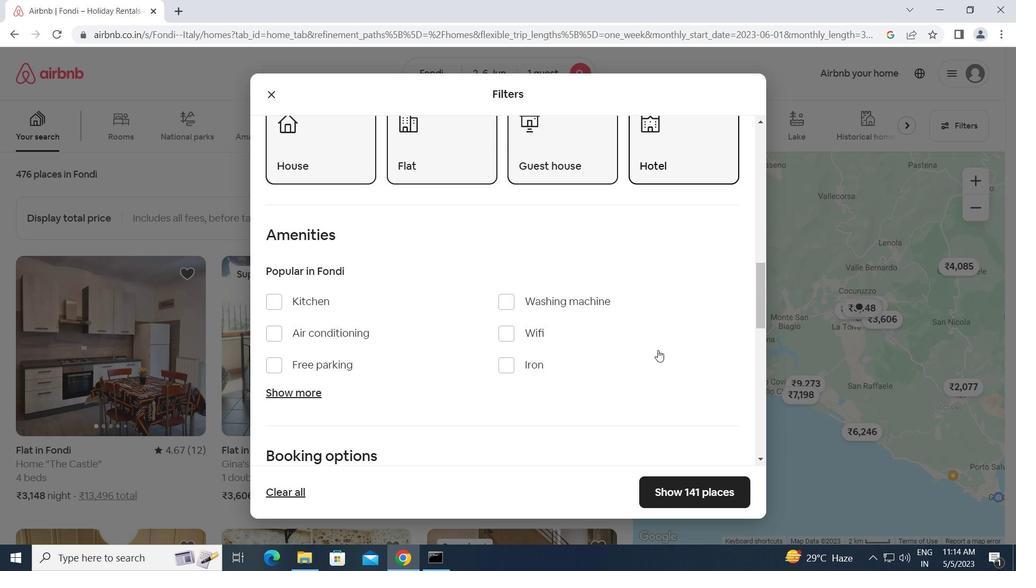 
Action: Mouse scrolled (658, 349) with delta (0, 0)
Screenshot: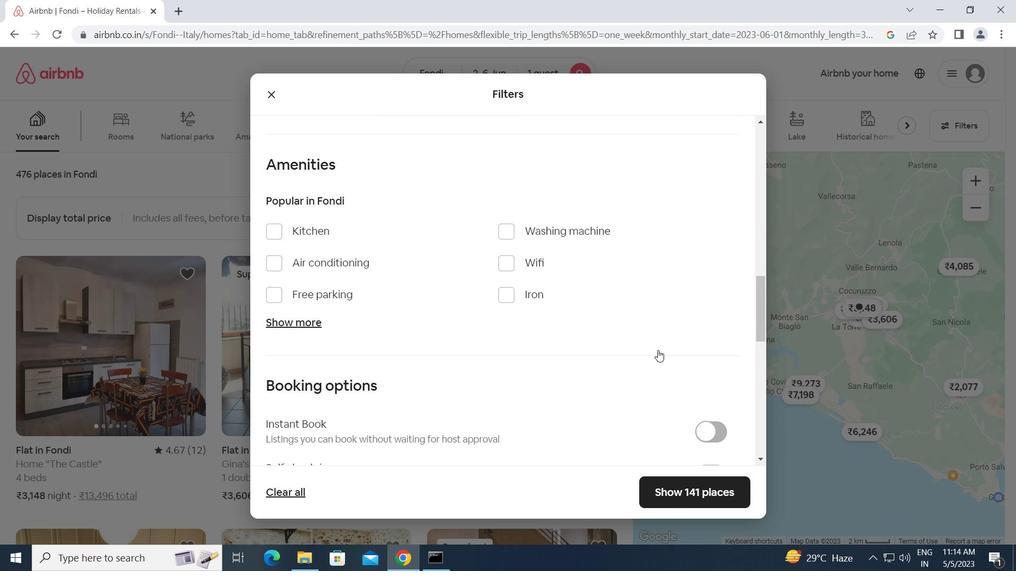 
Action: Mouse scrolled (658, 349) with delta (0, 0)
Screenshot: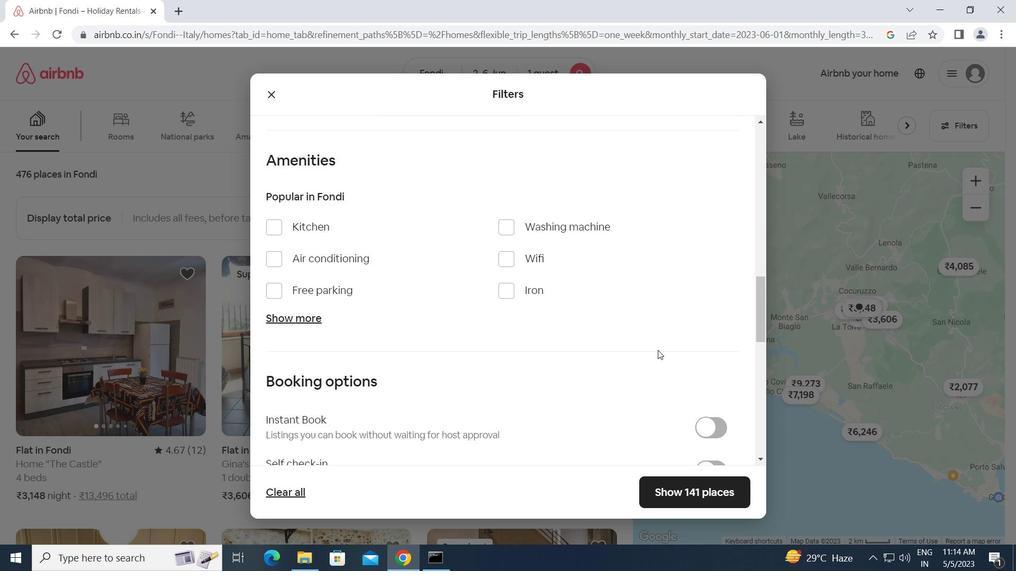 
Action: Mouse moved to (704, 341)
Screenshot: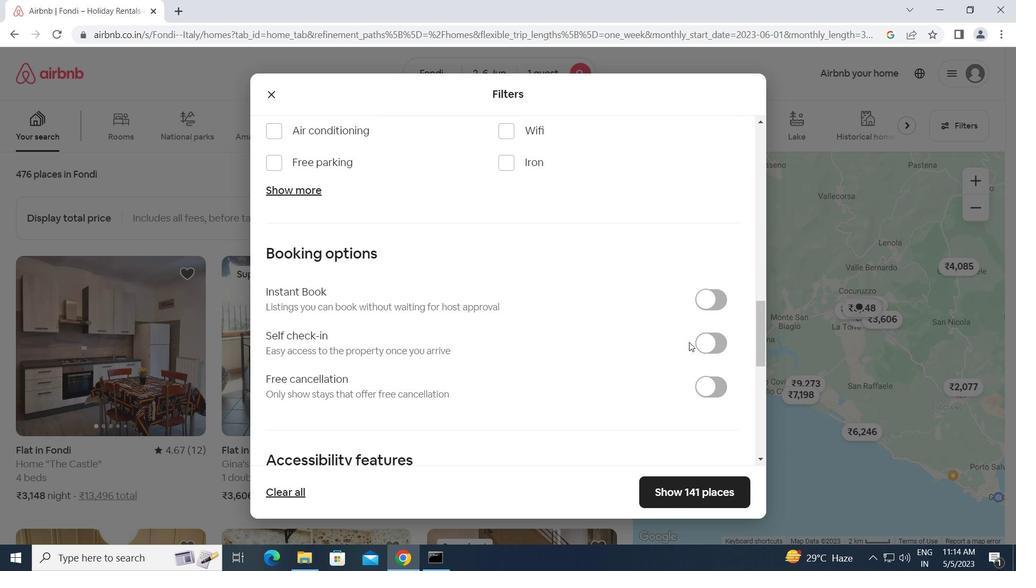 
Action: Mouse pressed left at (704, 341)
Screenshot: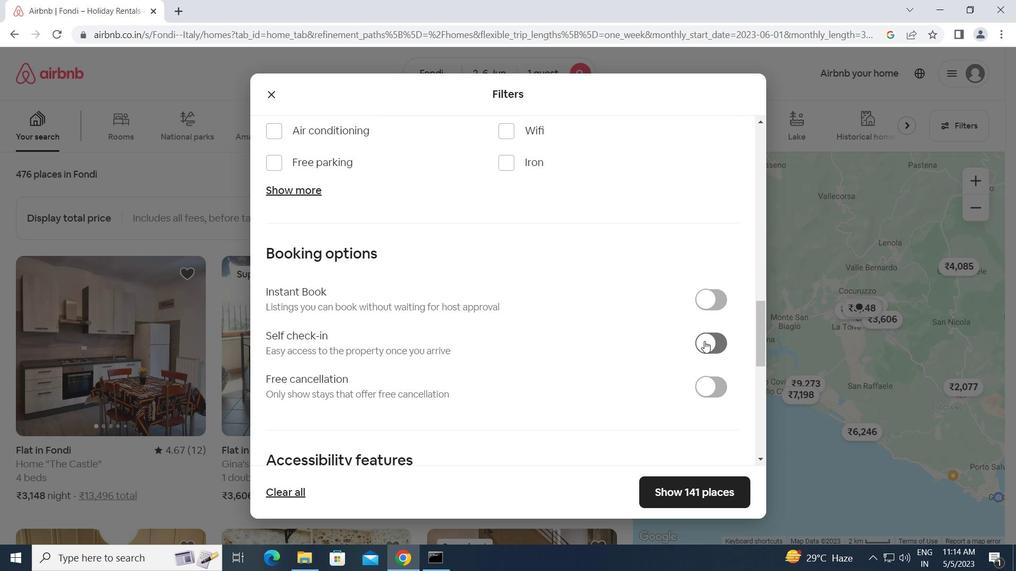 
Action: Mouse moved to (704, 341)
Screenshot: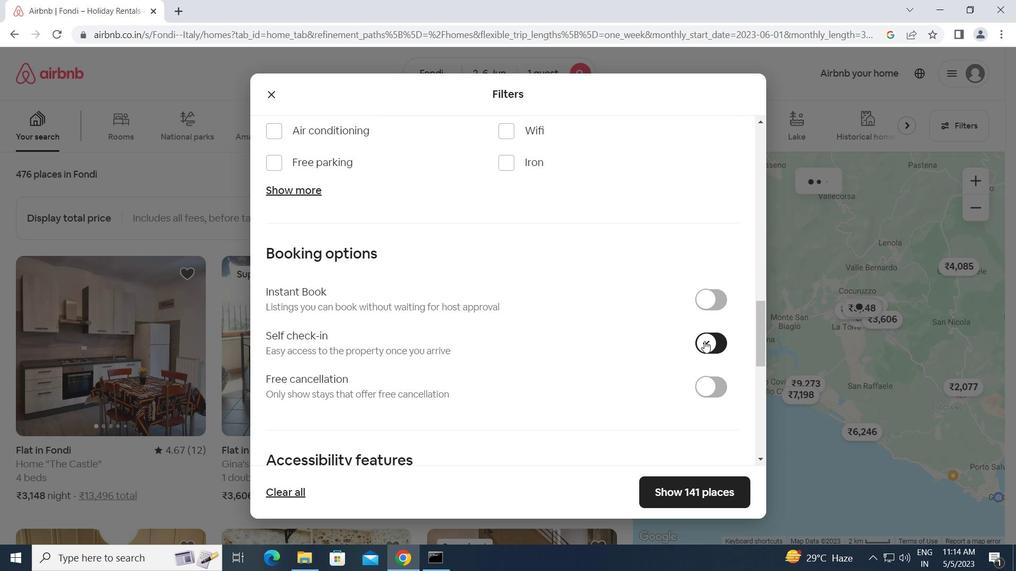 
Action: Mouse scrolled (704, 340) with delta (0, 0)
Screenshot: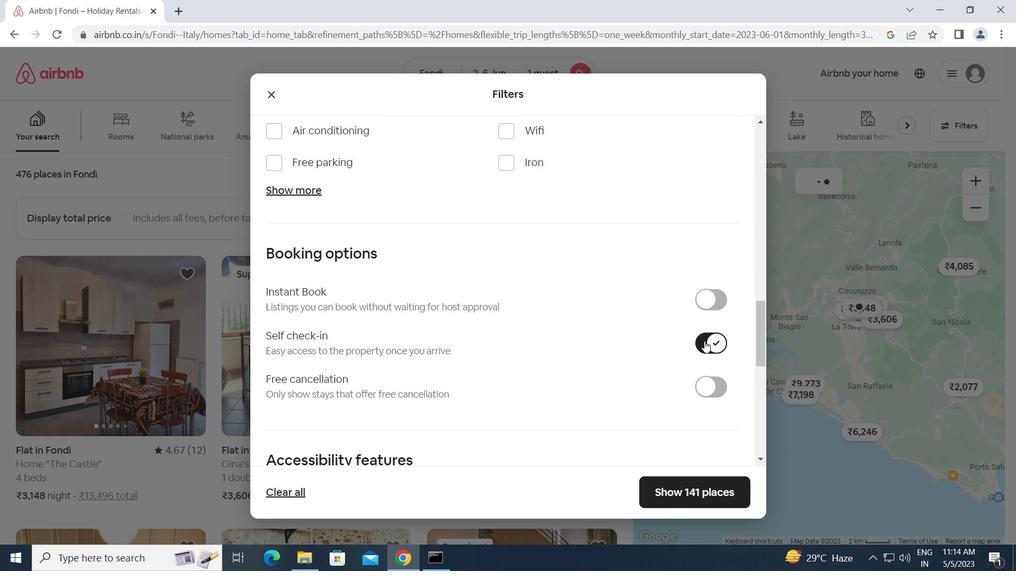 
Action: Mouse scrolled (704, 340) with delta (0, 0)
Screenshot: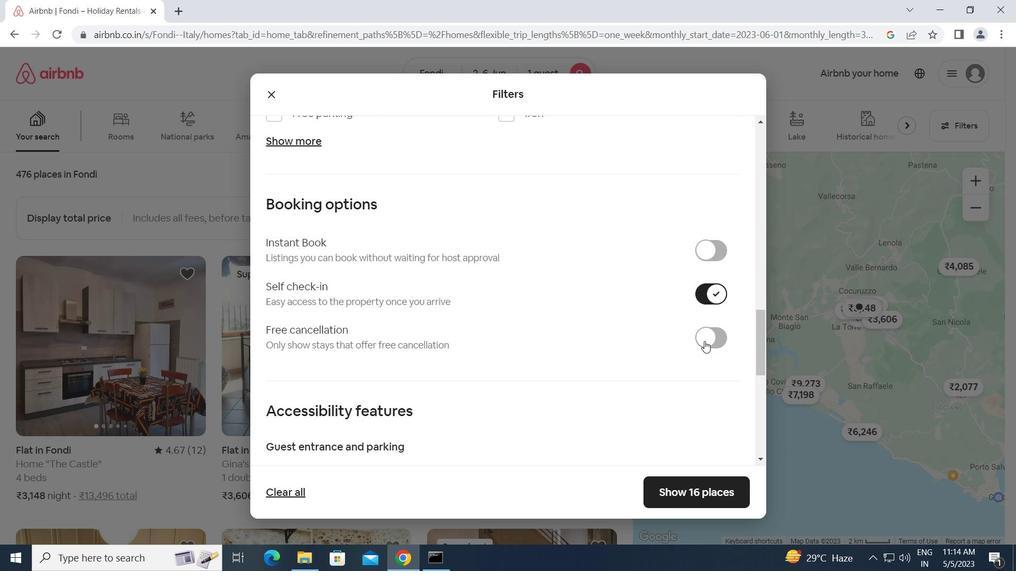 
Action: Mouse scrolled (704, 340) with delta (0, 0)
Screenshot: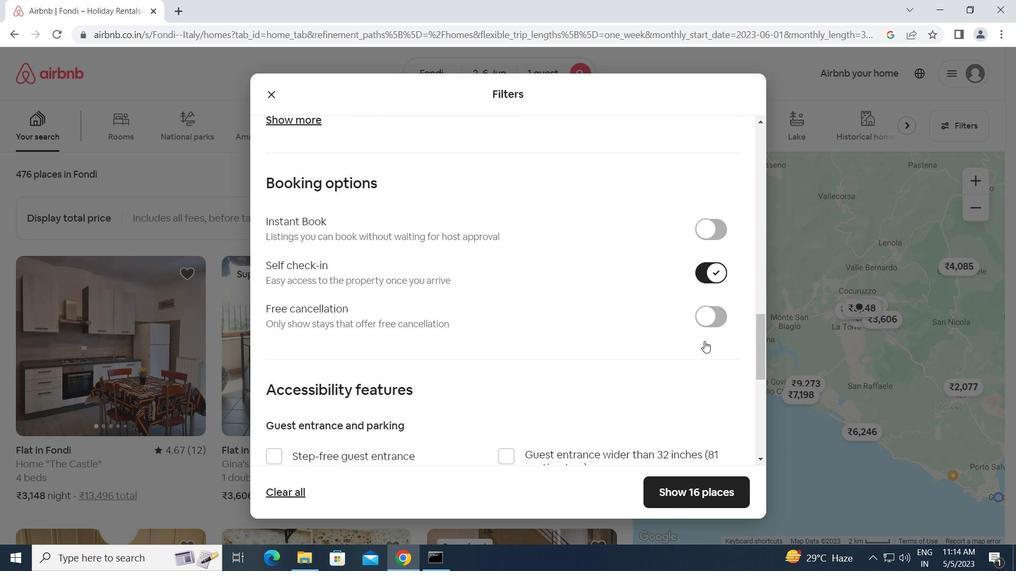 
Action: Mouse moved to (704, 341)
Screenshot: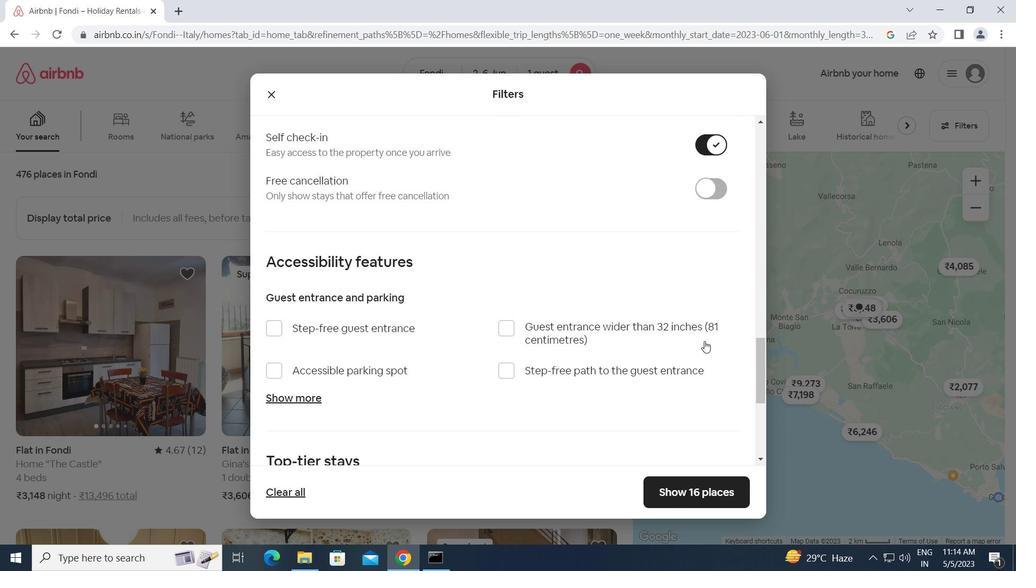 
Action: Mouse scrolled (704, 340) with delta (0, 0)
Screenshot: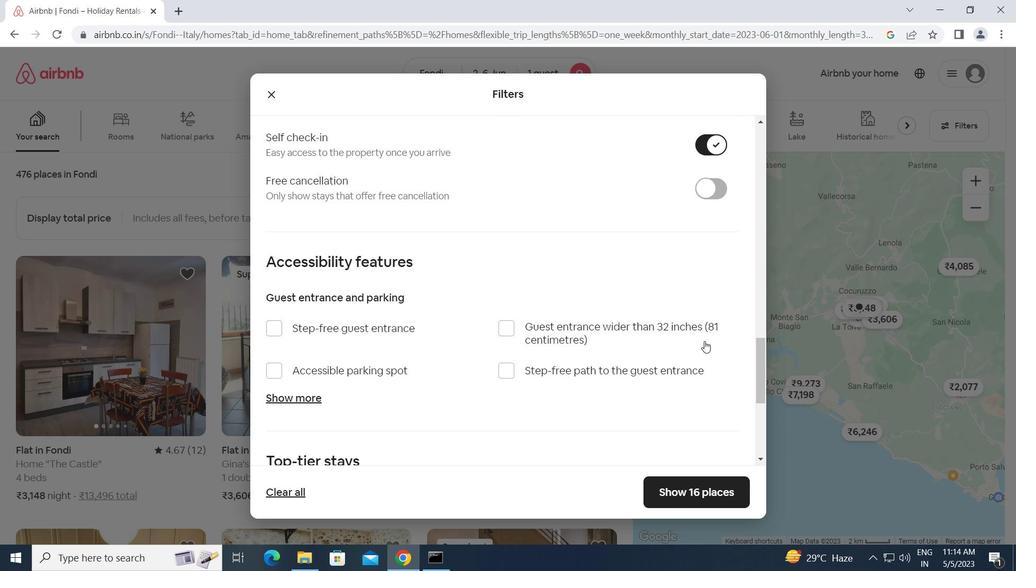 
Action: Mouse scrolled (704, 340) with delta (0, 0)
Screenshot: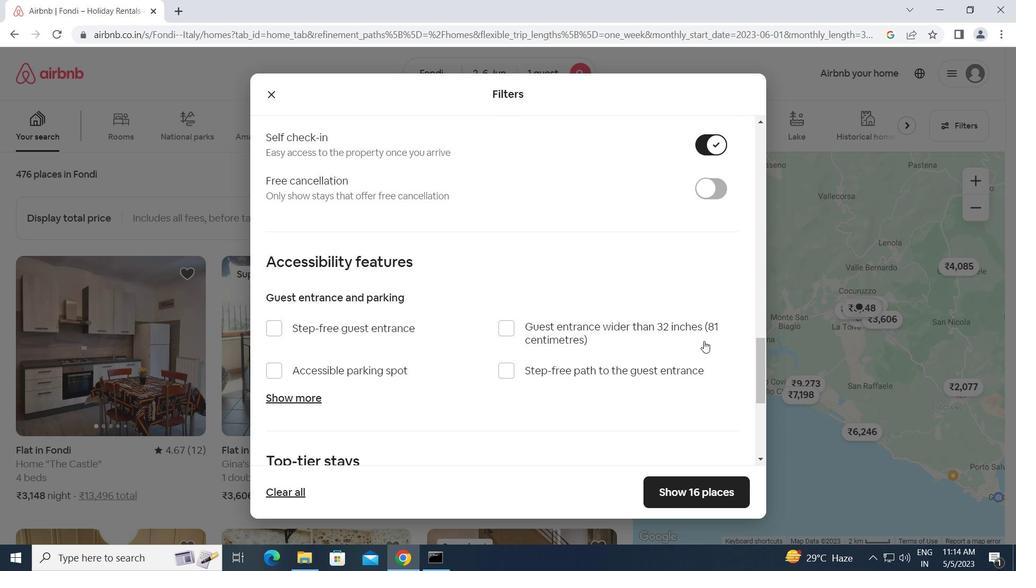 
Action: Mouse scrolled (704, 340) with delta (0, 0)
Screenshot: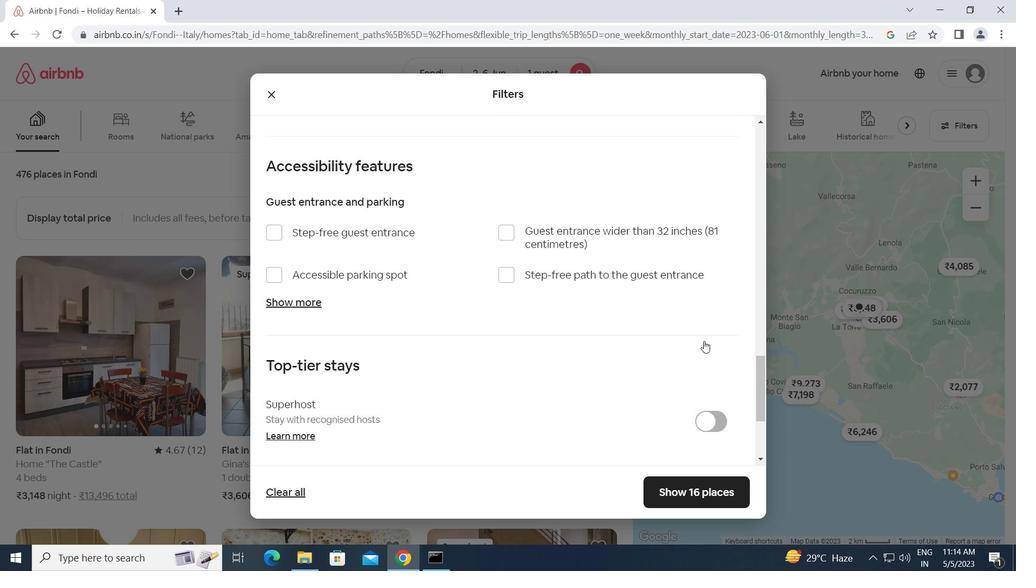 
Action: Mouse scrolled (704, 340) with delta (0, 0)
Screenshot: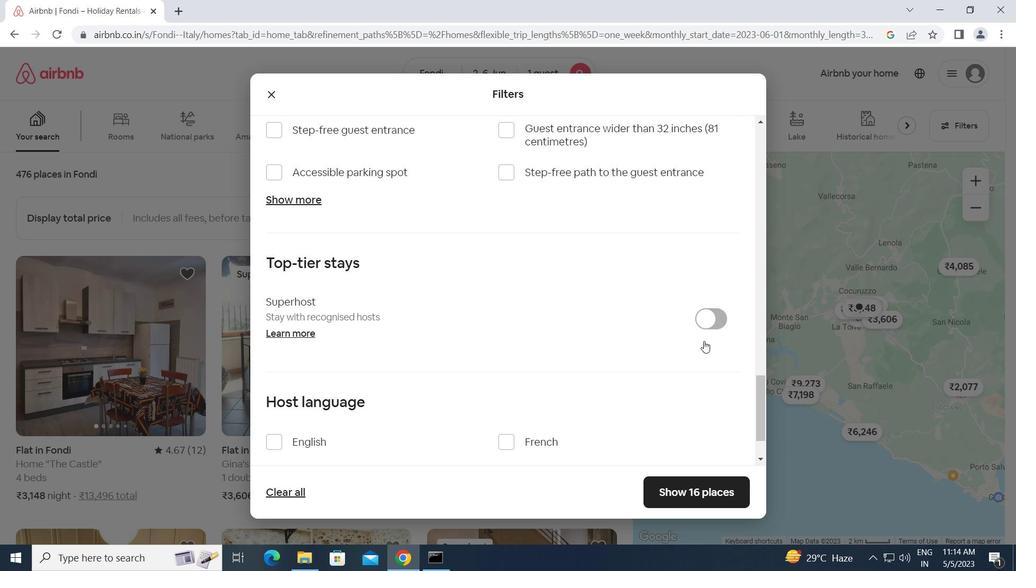 
Action: Mouse scrolled (704, 340) with delta (0, 0)
Screenshot: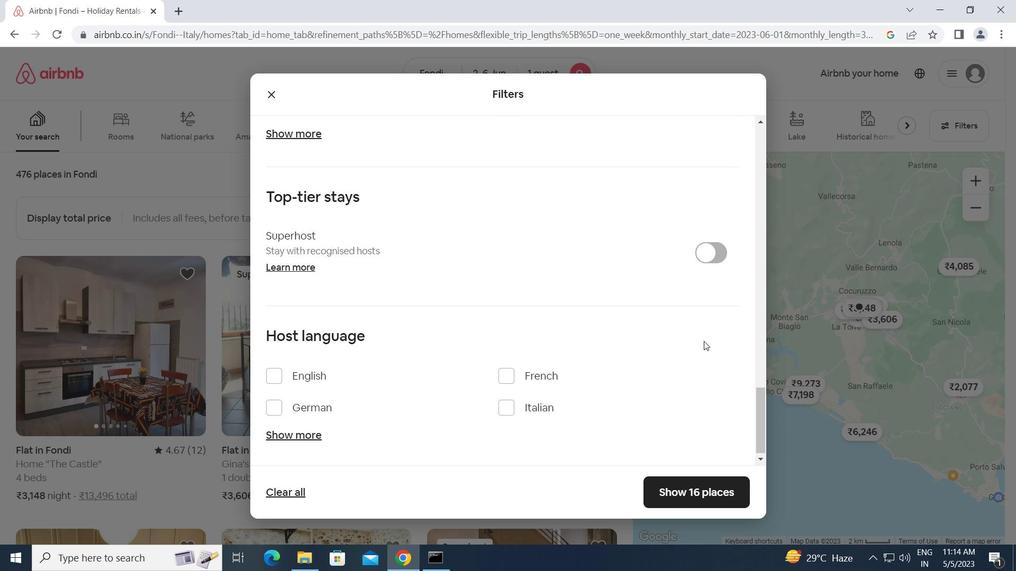 
Action: Mouse scrolled (704, 340) with delta (0, 0)
Screenshot: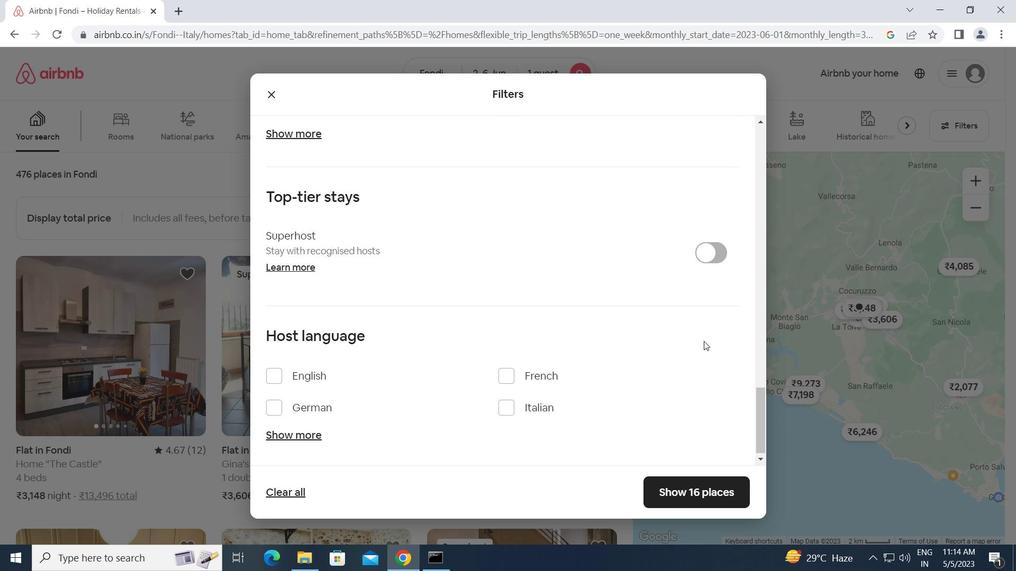 
Action: Mouse scrolled (704, 340) with delta (0, 0)
Screenshot: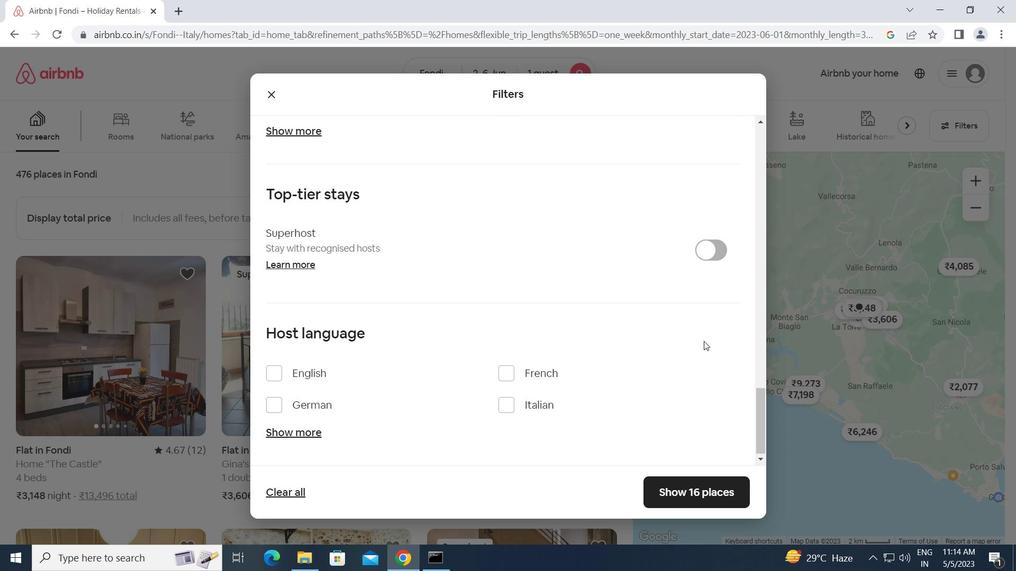 
Action: Mouse moved to (267, 370)
Screenshot: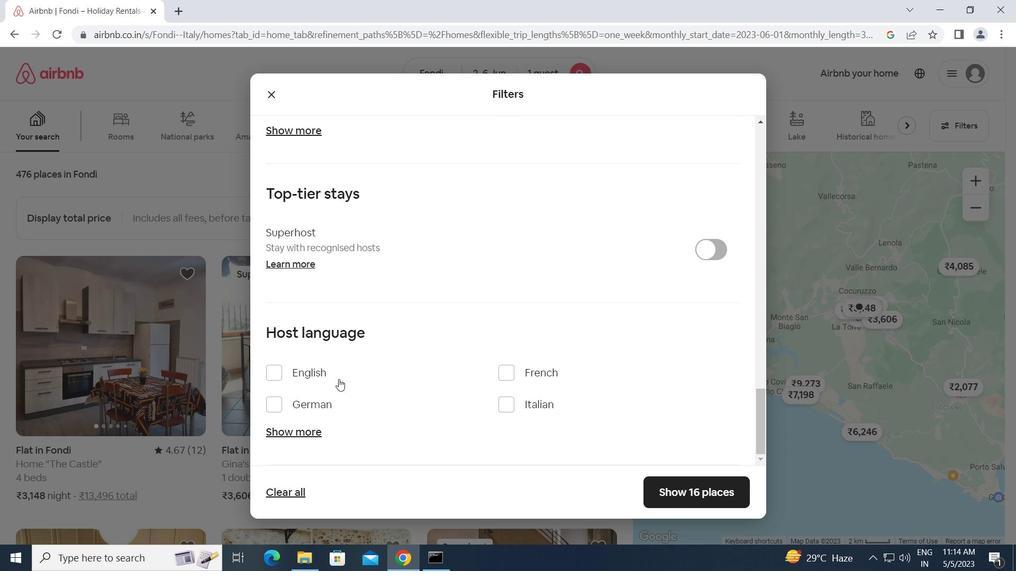 
Action: Mouse pressed left at (267, 370)
Screenshot: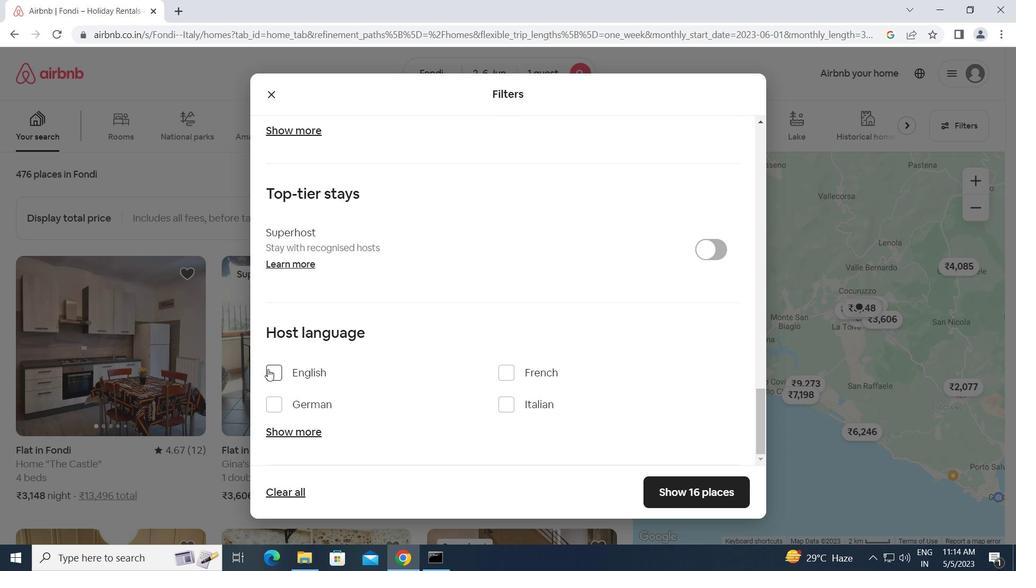 
Action: Mouse moved to (667, 487)
Screenshot: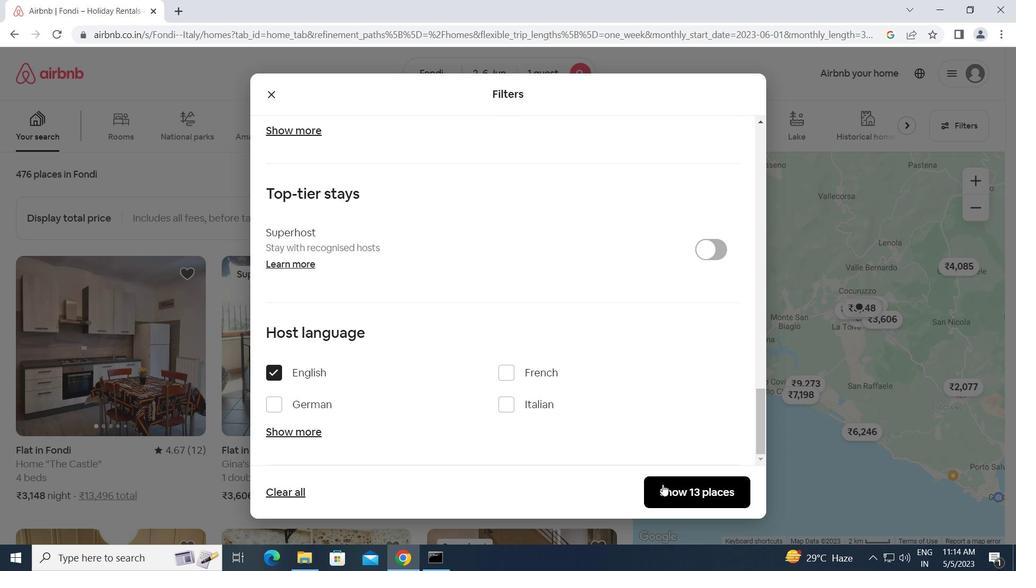 
Action: Mouse pressed left at (667, 487)
Screenshot: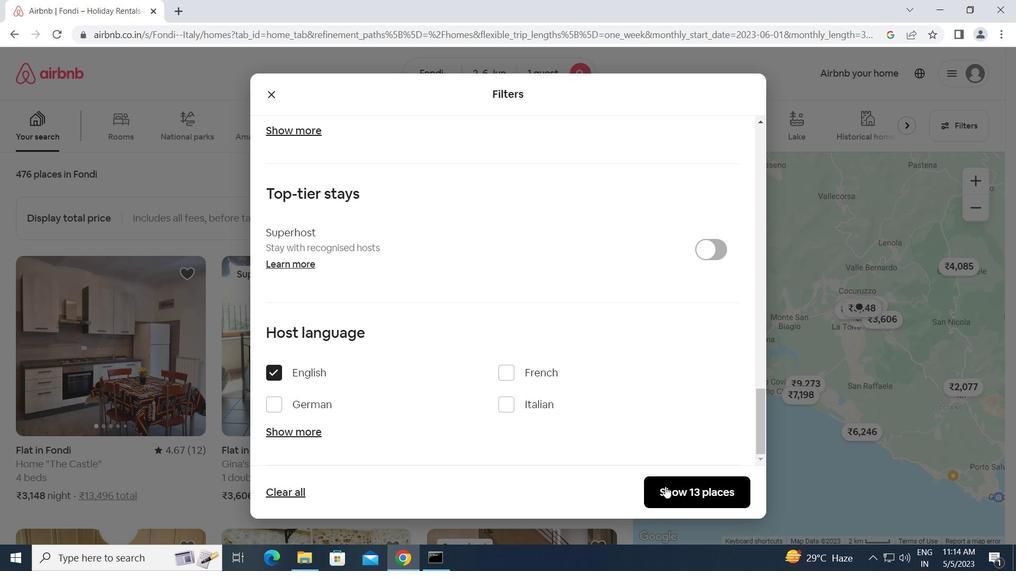 
Action: Mouse moved to (665, 488)
Screenshot: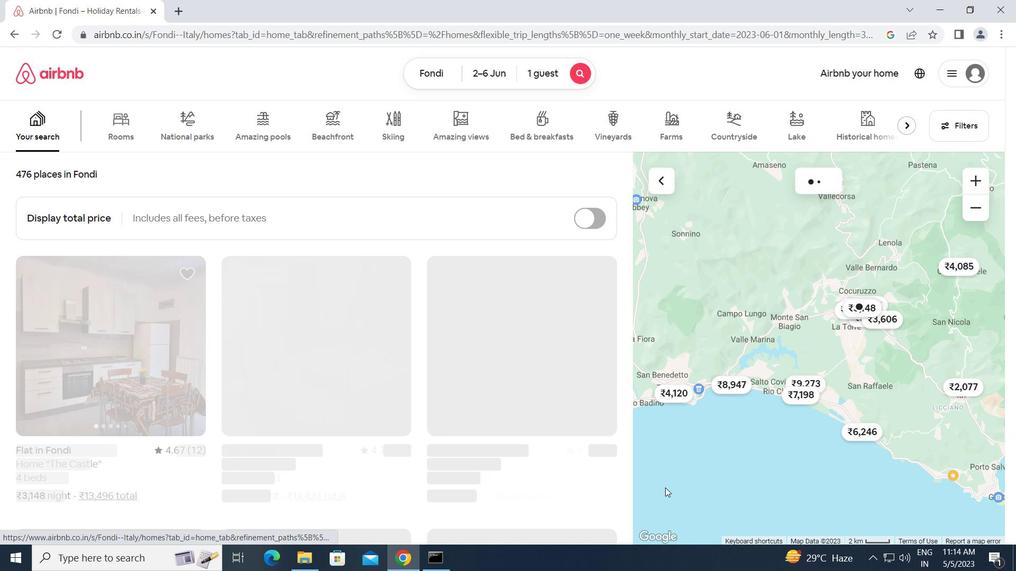 
